 Task: Toggle Smart Compose to suggest appropriate email suggestion.
Action: Mouse moved to (1104, 72)
Screenshot: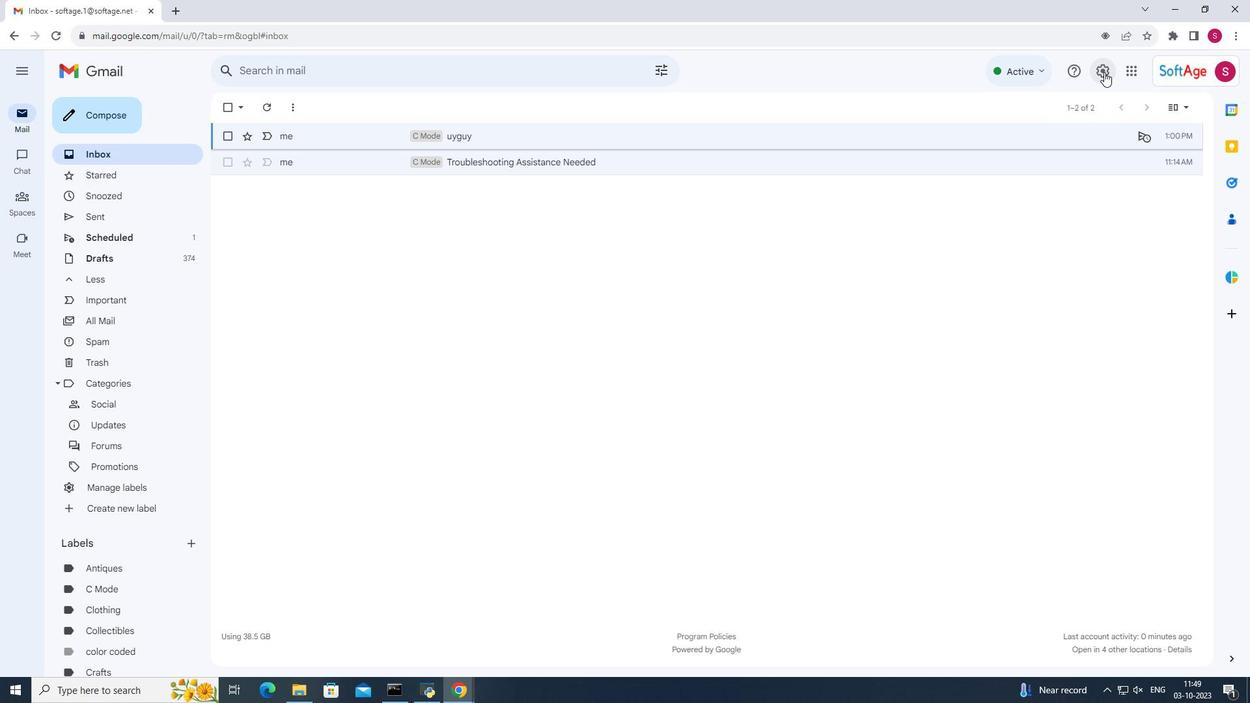 
Action: Mouse pressed left at (1104, 72)
Screenshot: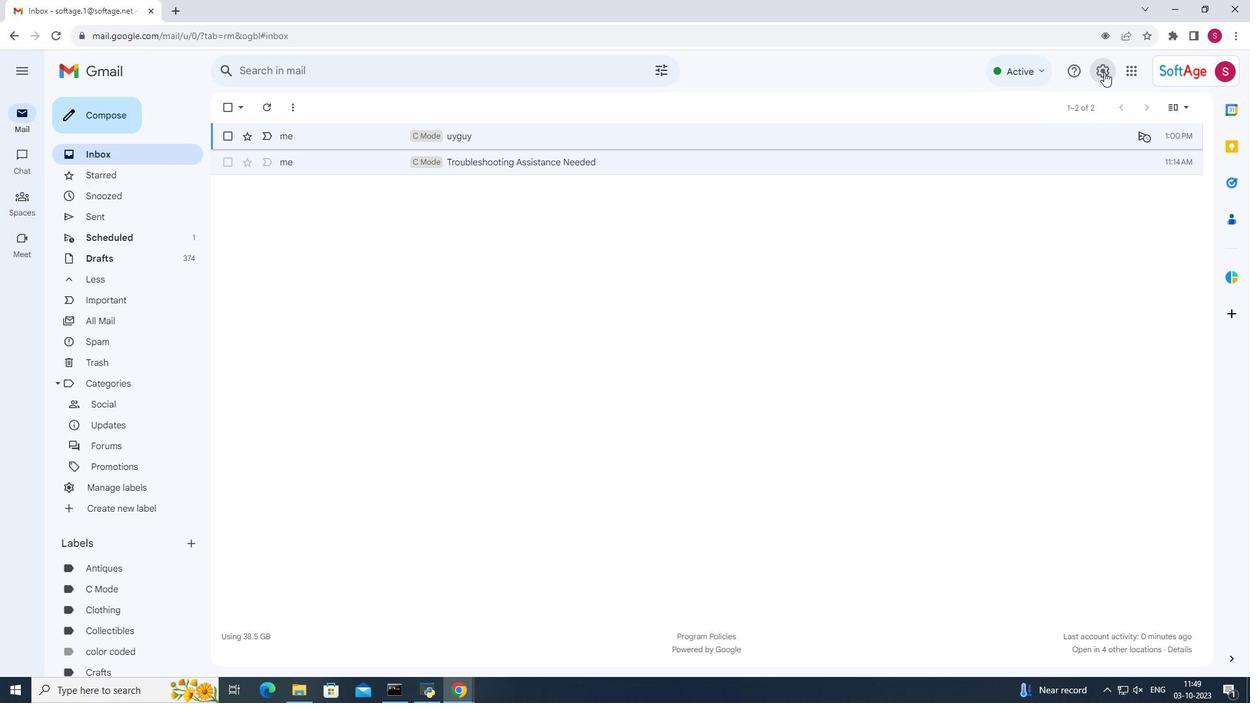 
Action: Mouse moved to (1094, 136)
Screenshot: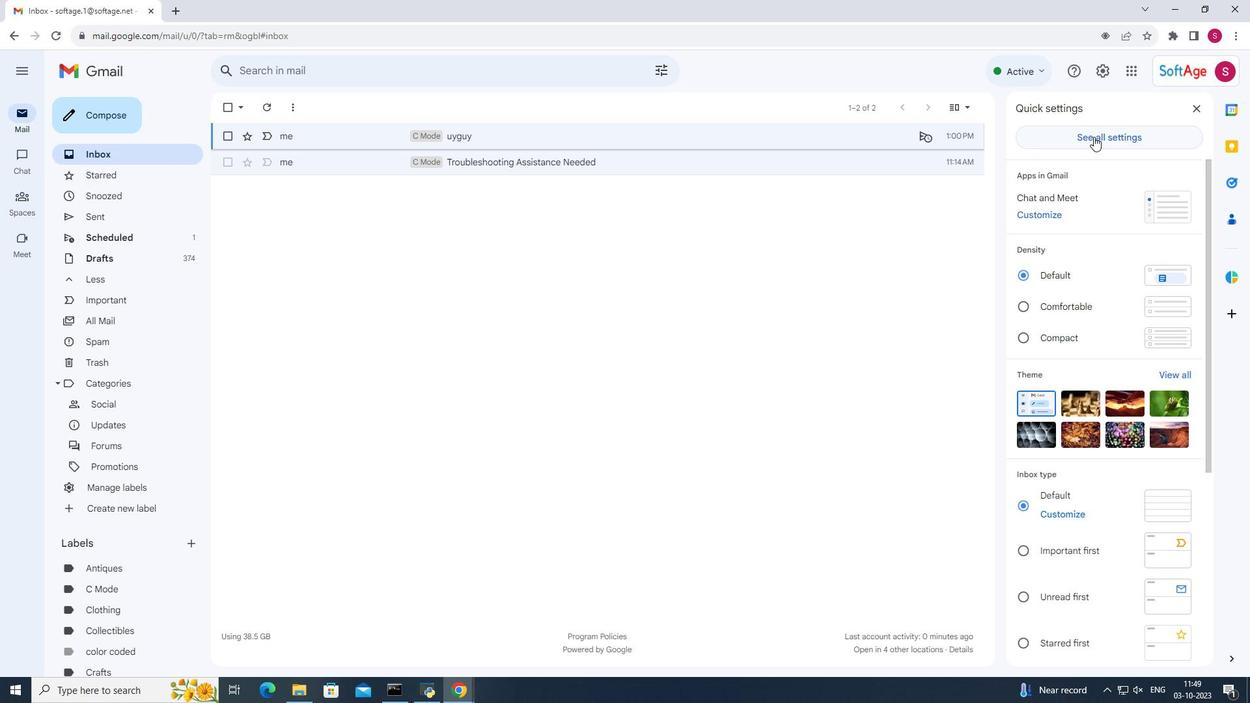 
Action: Mouse pressed left at (1094, 136)
Screenshot: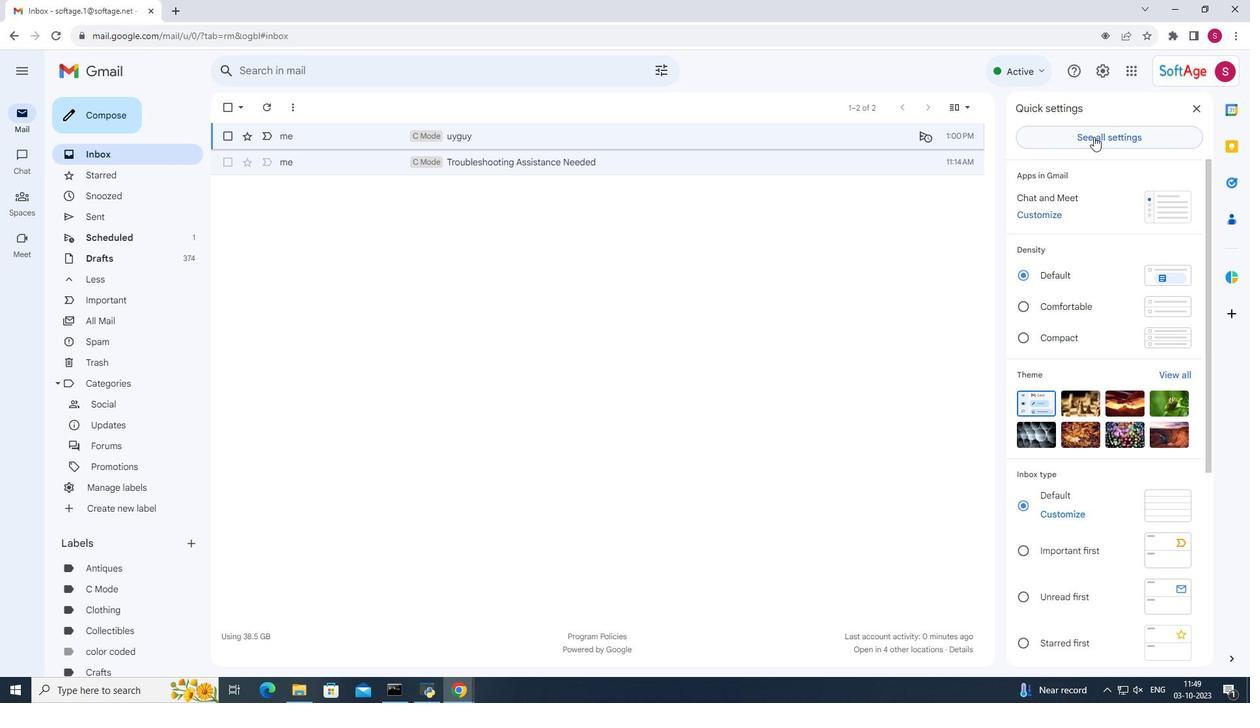 
Action: Mouse pressed left at (1094, 136)
Screenshot: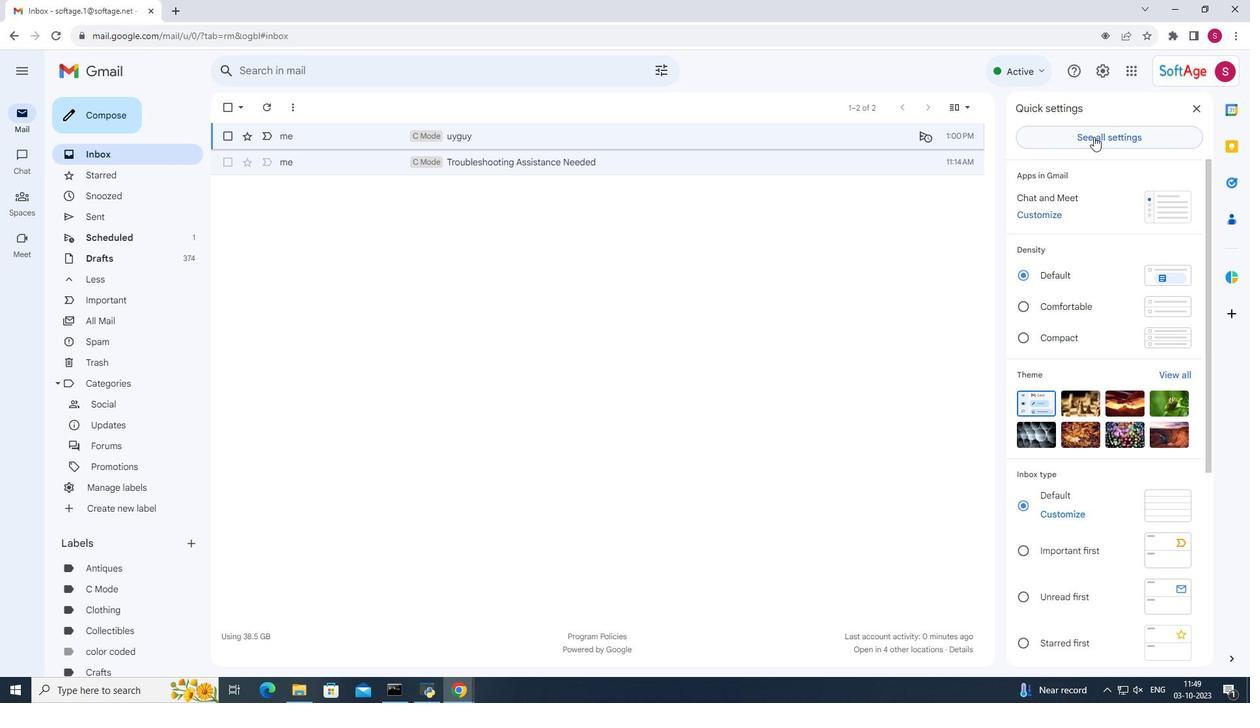 
Action: Mouse moved to (399, 376)
Screenshot: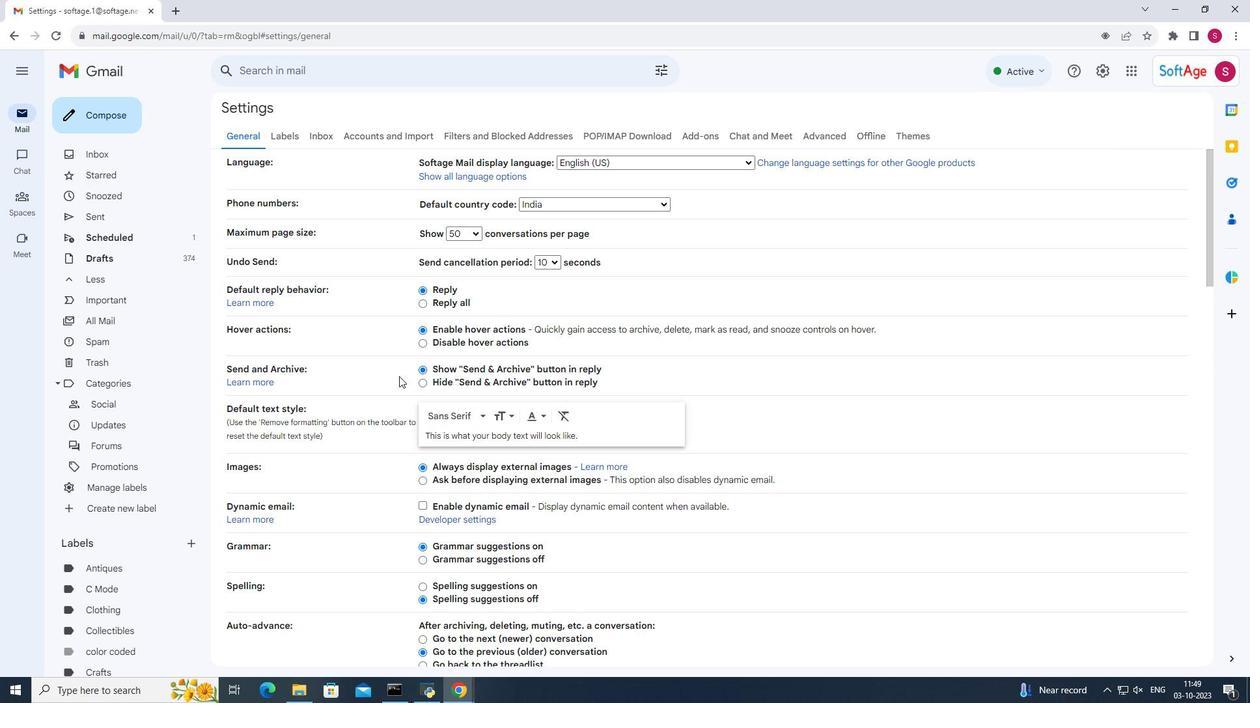 
Action: Mouse scrolled (399, 375) with delta (0, 0)
Screenshot: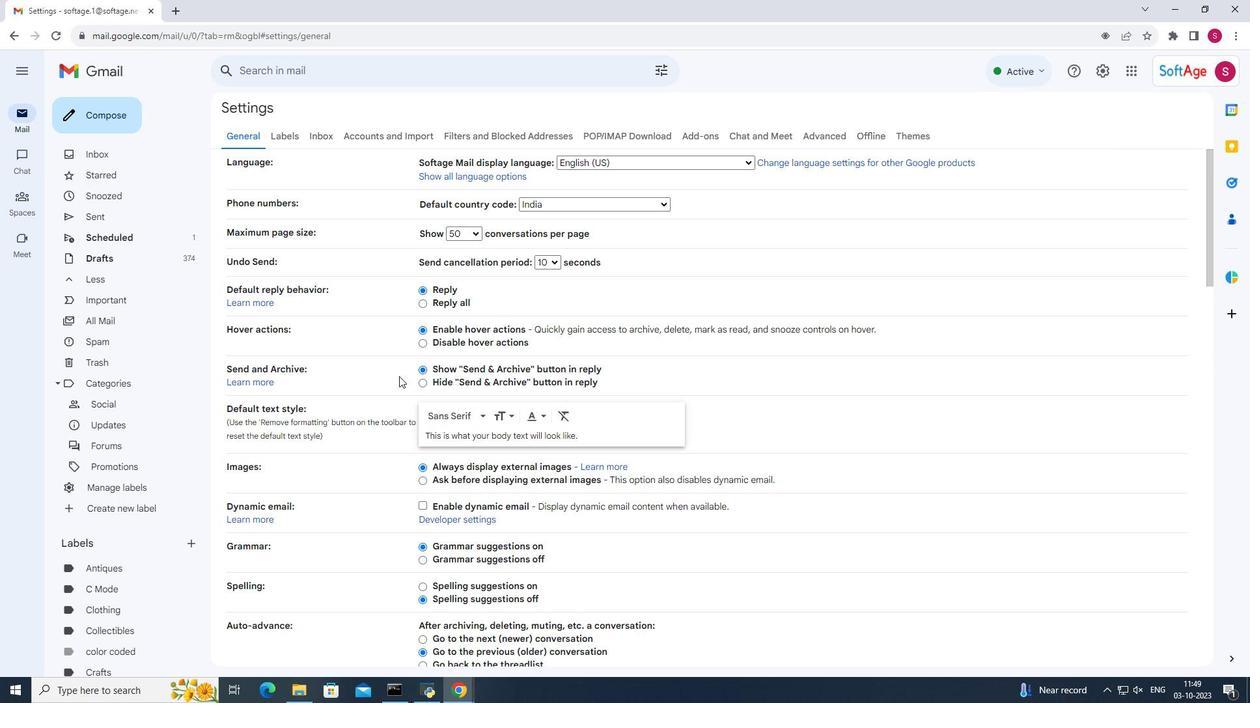 
Action: Mouse scrolled (399, 375) with delta (0, 0)
Screenshot: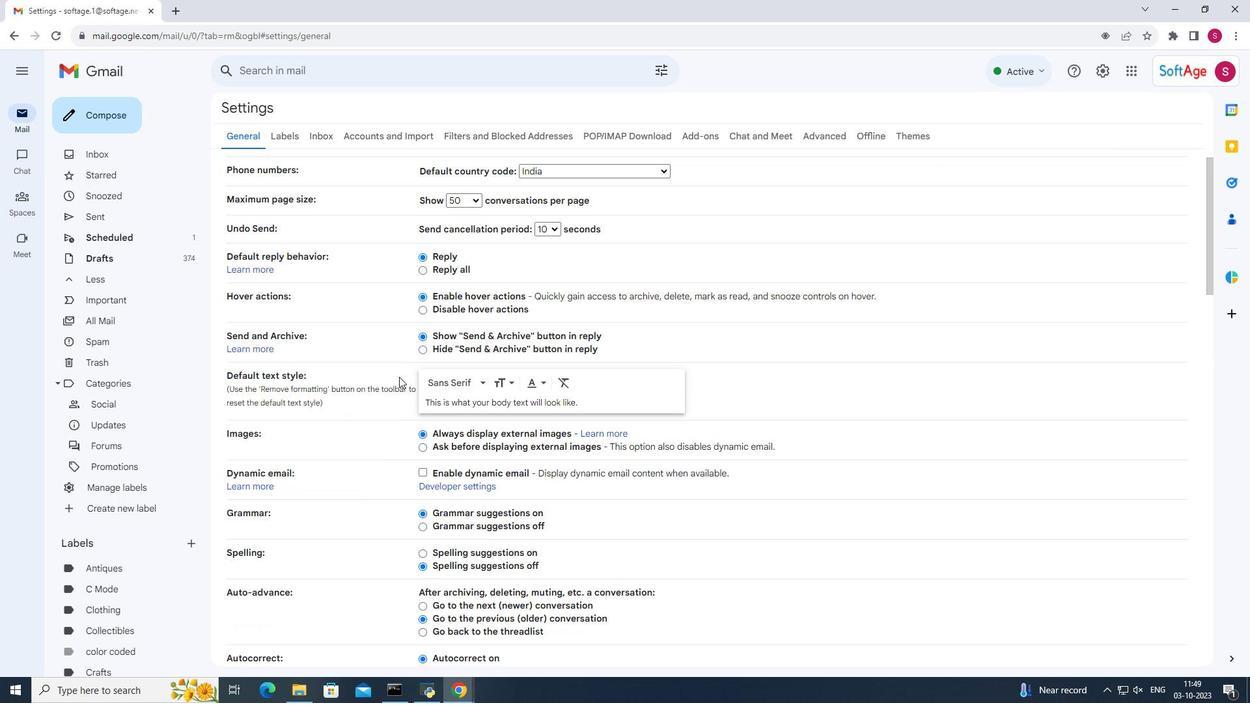 
Action: Mouse moved to (399, 377)
Screenshot: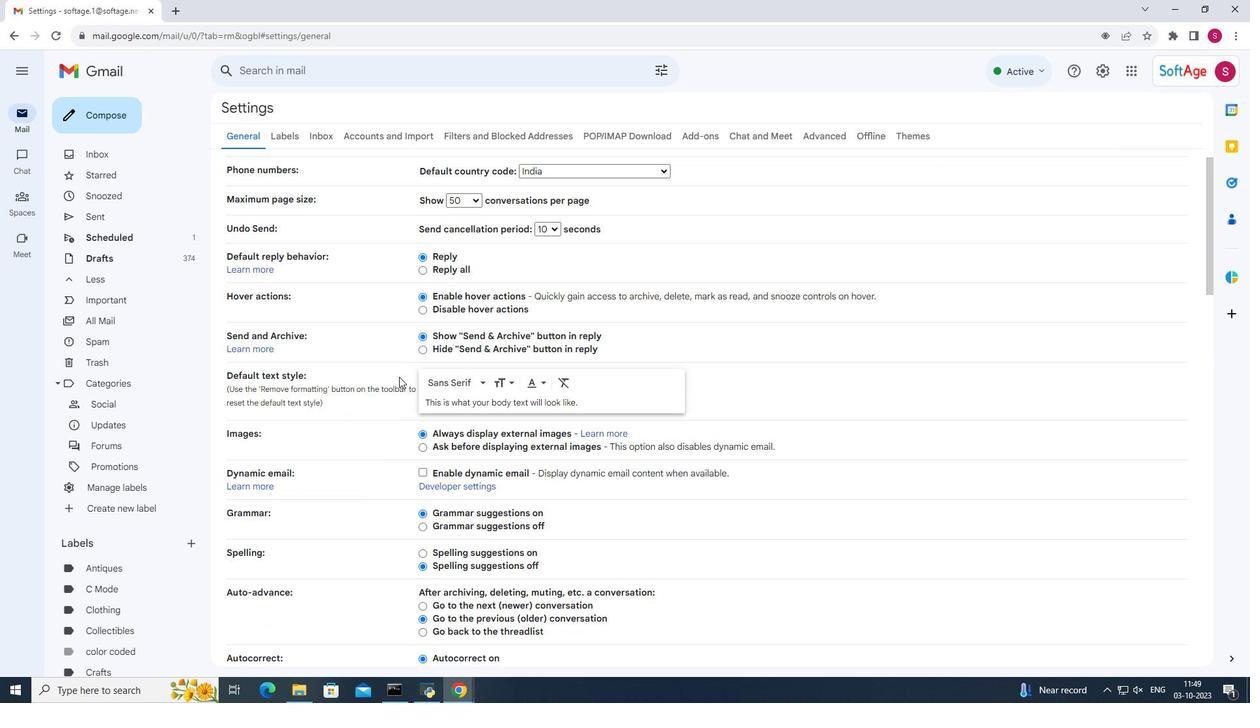
Action: Mouse scrolled (399, 376) with delta (0, 0)
Screenshot: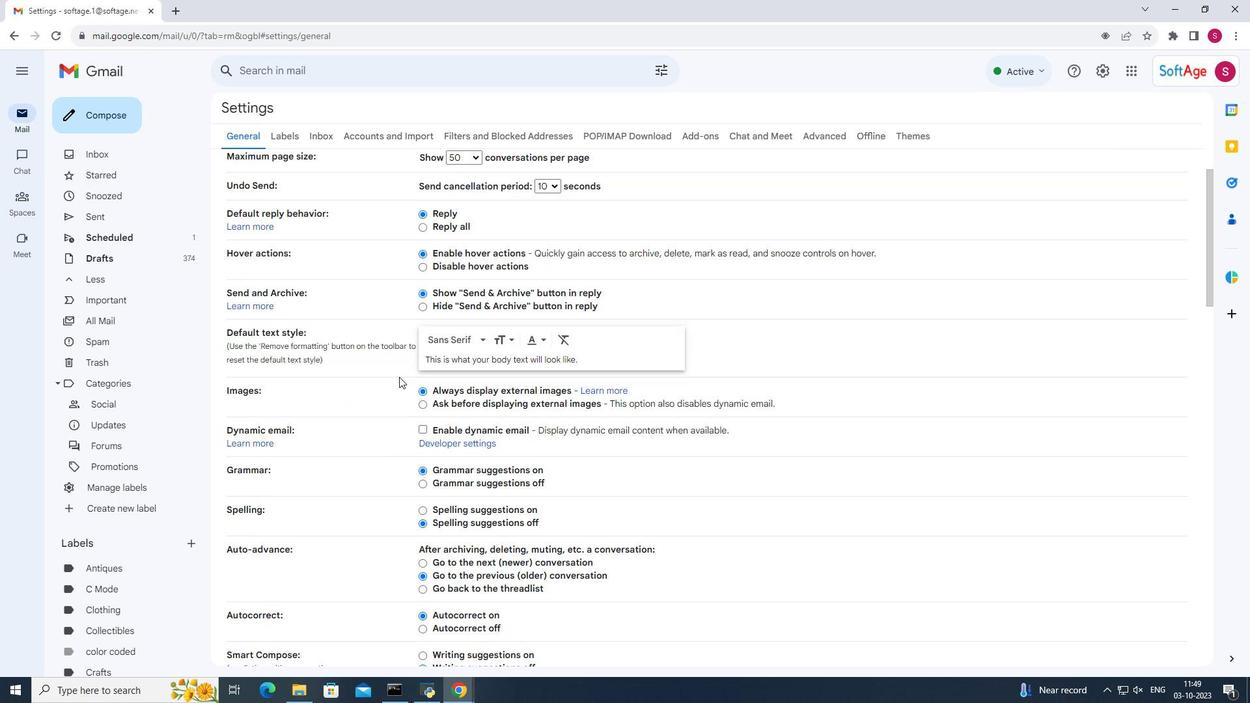 
Action: Mouse scrolled (399, 376) with delta (0, 0)
Screenshot: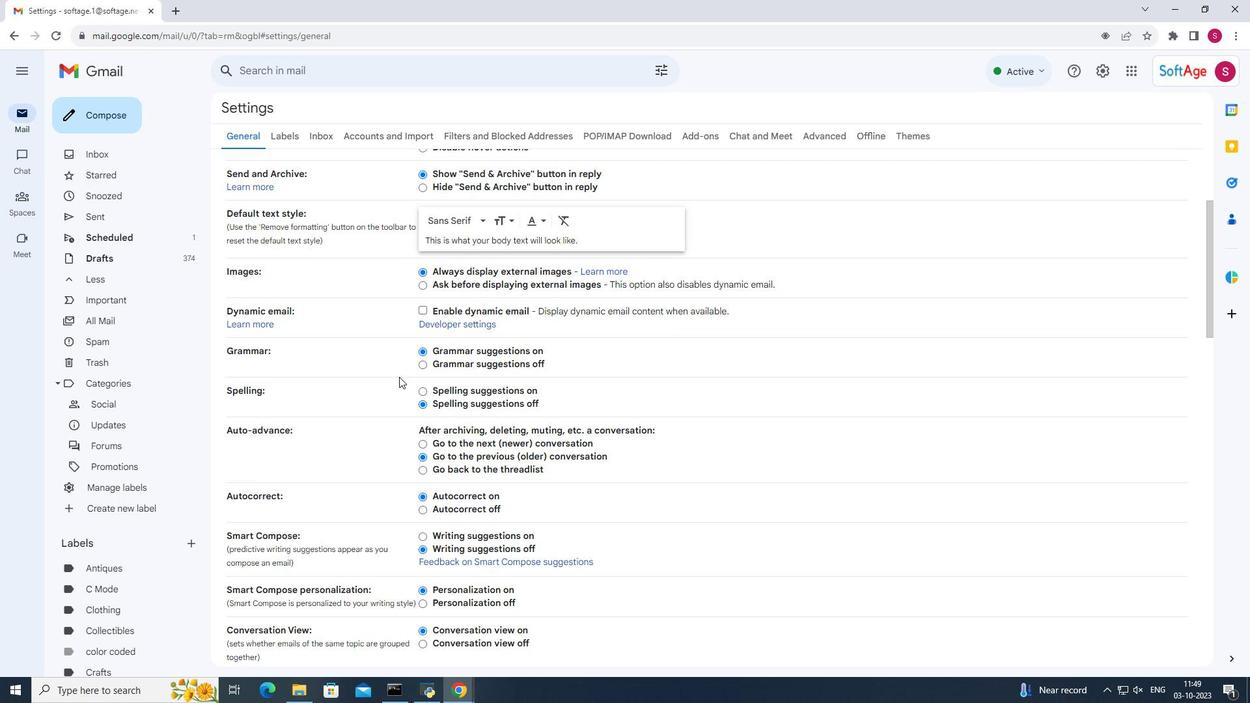 
Action: Mouse scrolled (399, 376) with delta (0, 0)
Screenshot: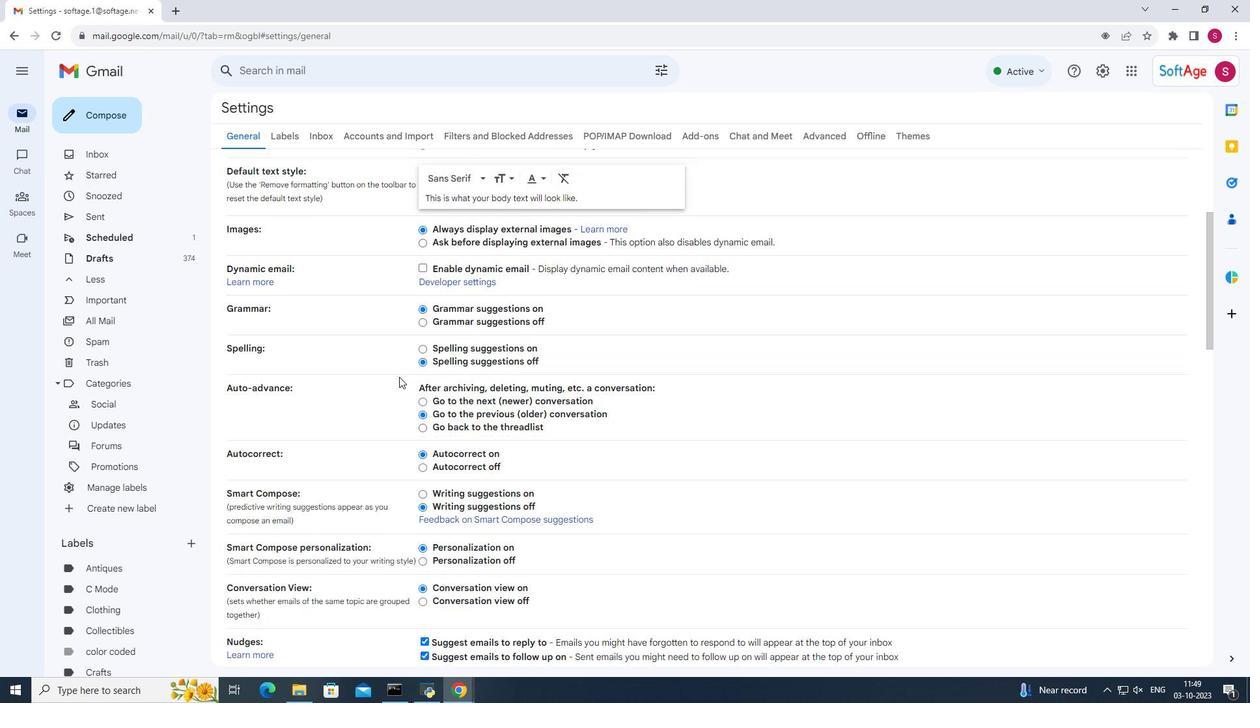 
Action: Mouse scrolled (399, 376) with delta (0, 0)
Screenshot: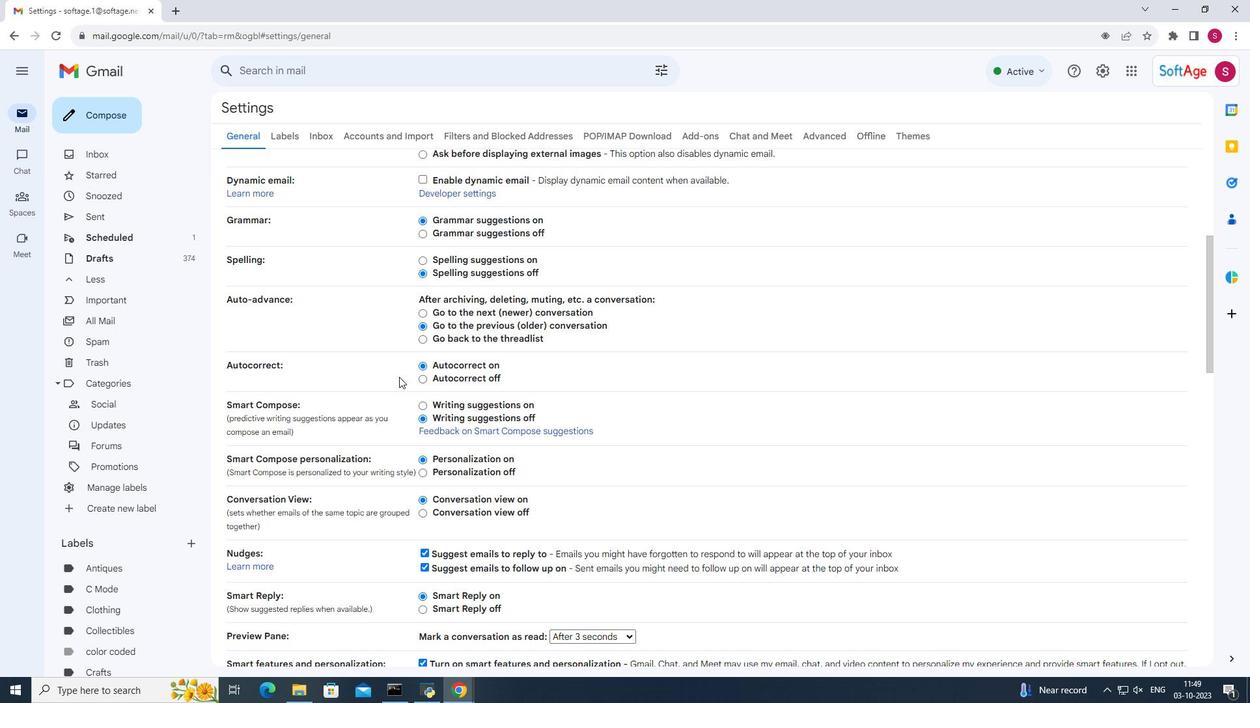 
Action: Mouse moved to (423, 340)
Screenshot: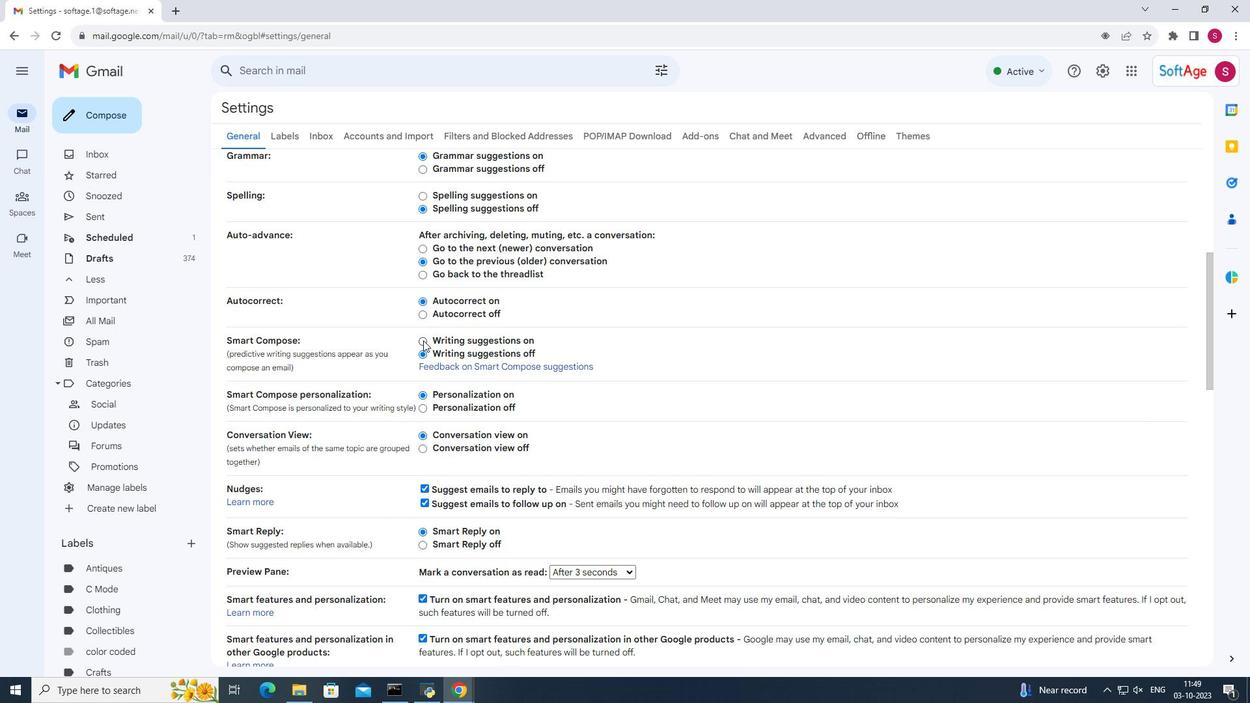 
Action: Mouse pressed left at (423, 340)
Screenshot: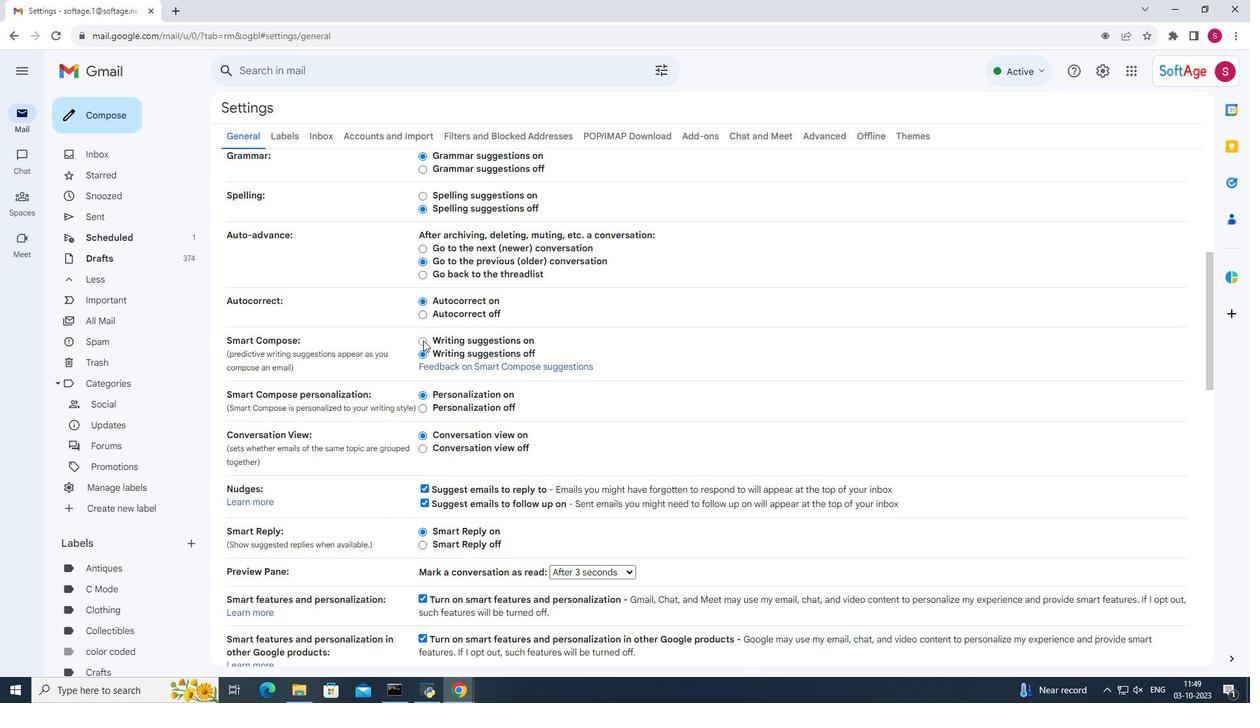 
Action: Mouse moved to (605, 377)
Screenshot: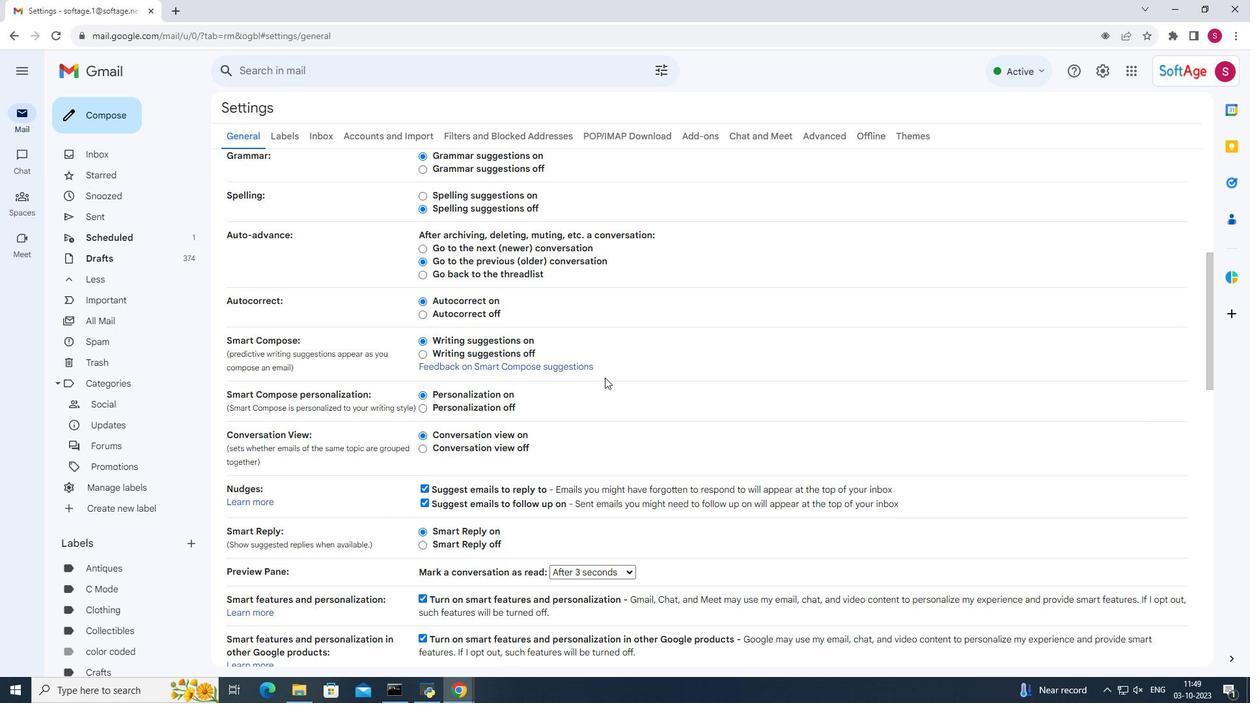 
Action: Mouse scrolled (605, 377) with delta (0, 0)
Screenshot: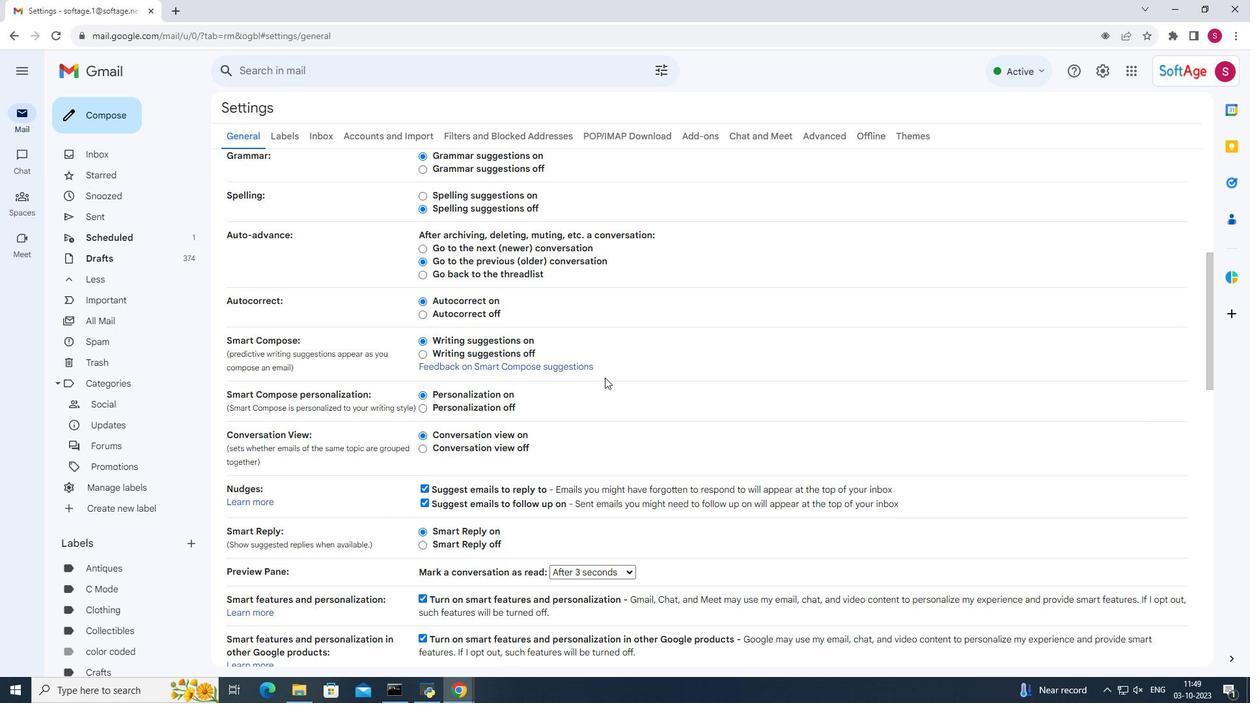 
Action: Mouse moved to (605, 378)
Screenshot: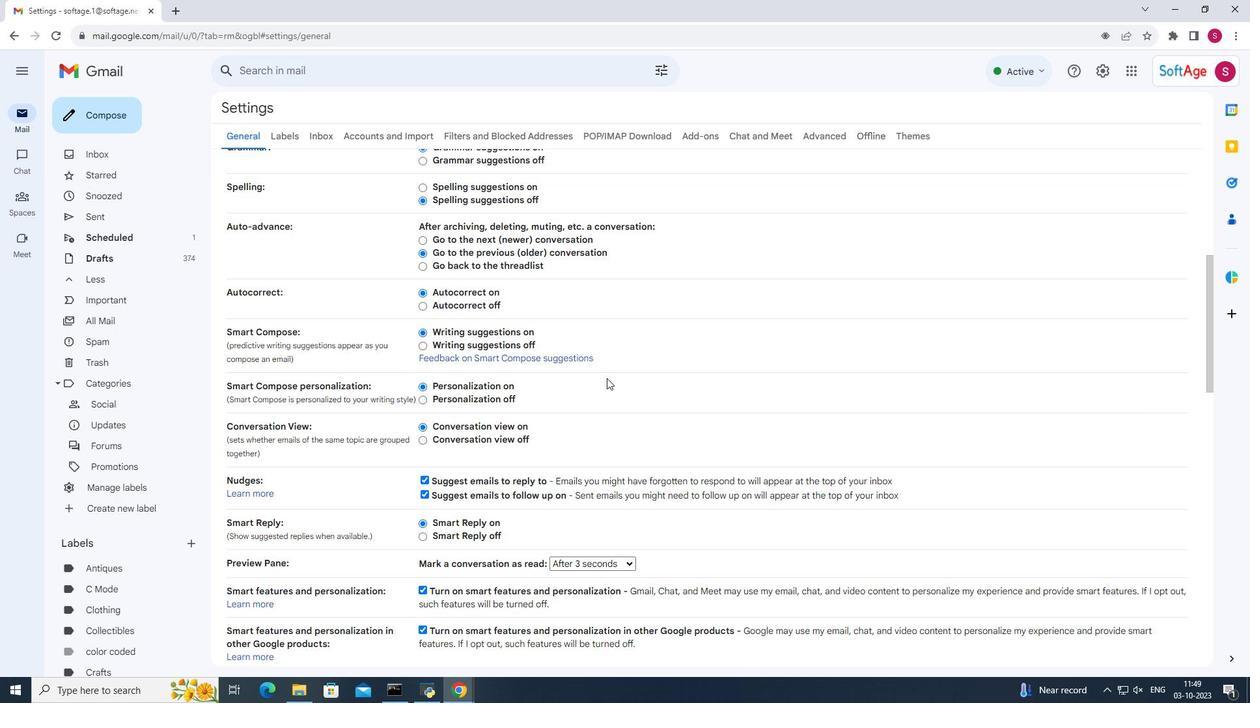 
Action: Mouse scrolled (605, 377) with delta (0, 0)
Screenshot: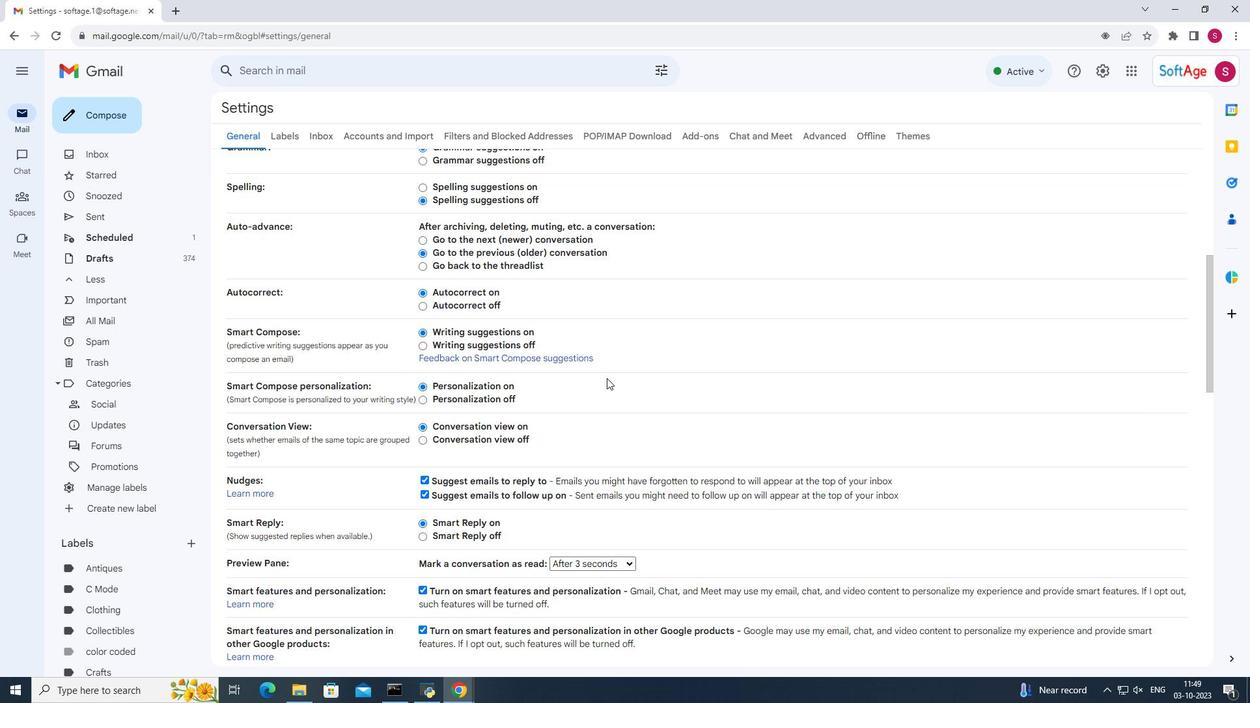 
Action: Mouse moved to (607, 378)
Screenshot: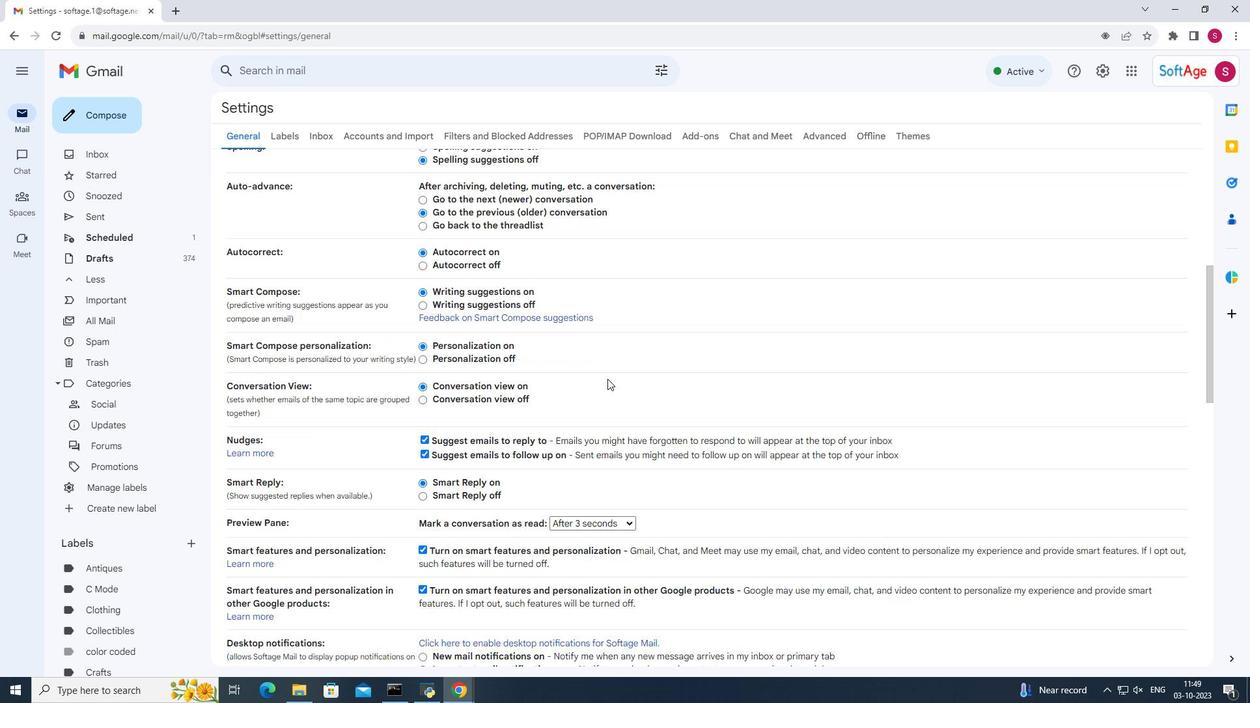 
Action: Mouse scrolled (607, 377) with delta (0, 0)
Screenshot: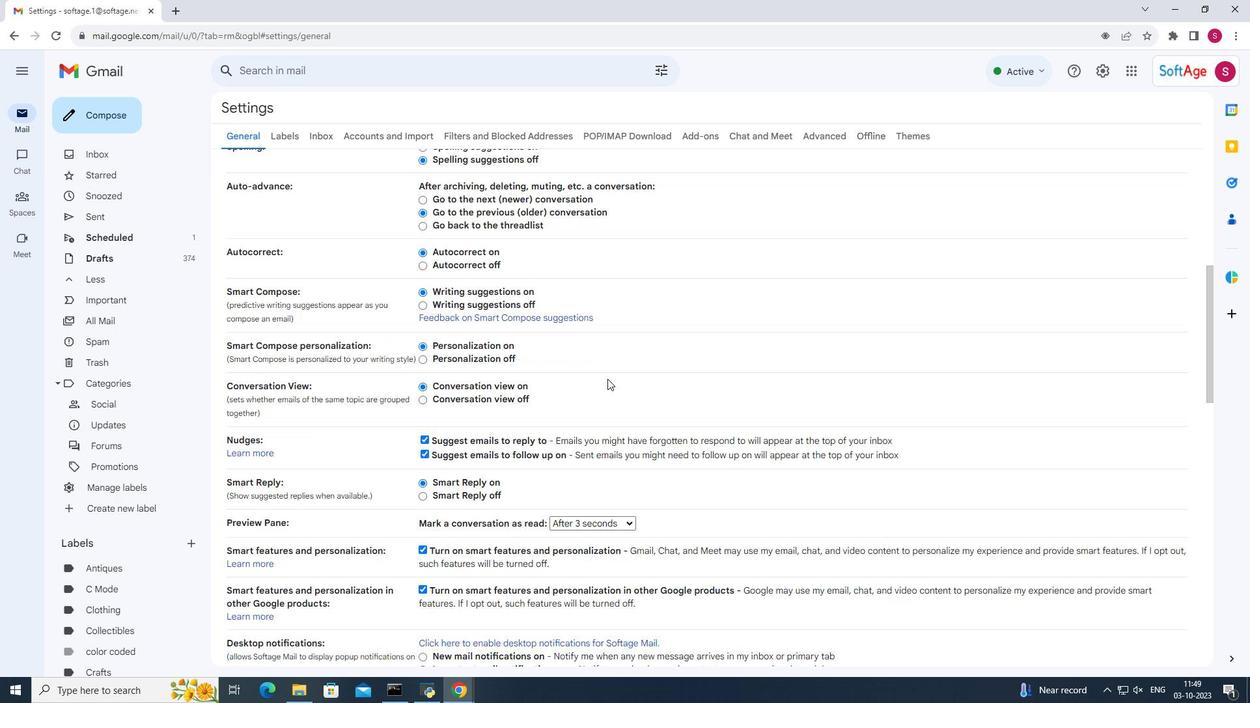 
Action: Mouse moved to (607, 379)
Screenshot: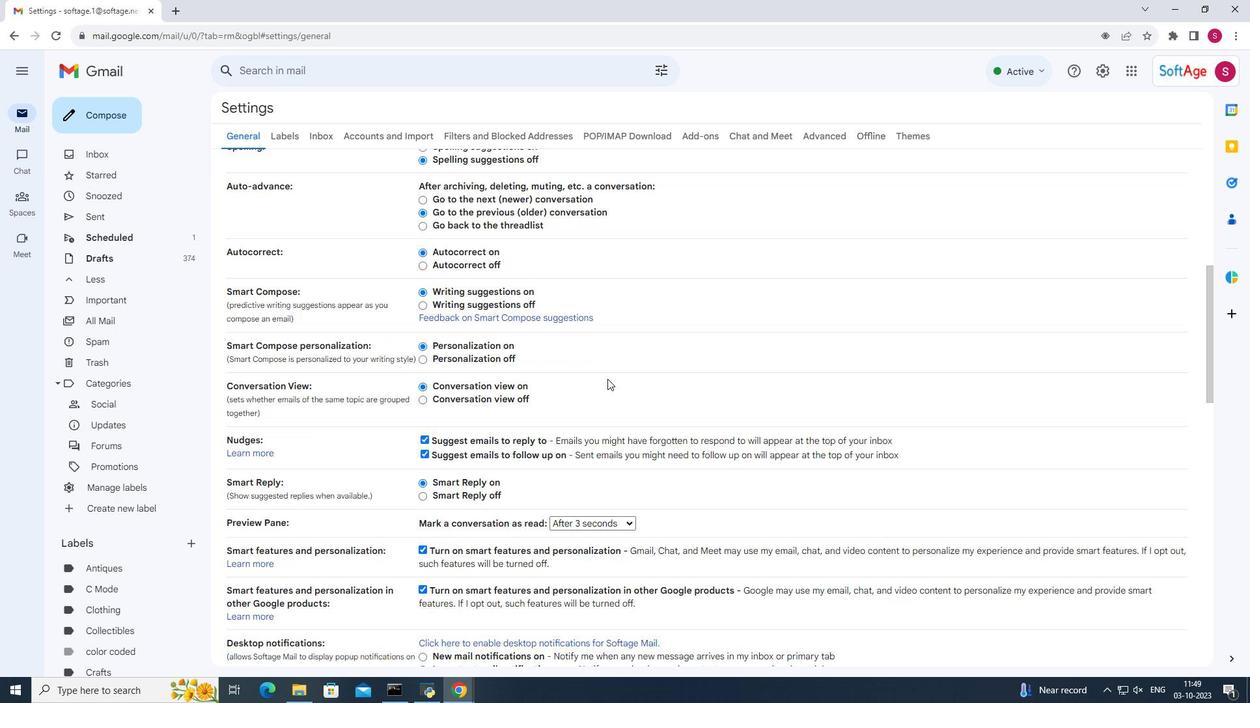 
Action: Mouse scrolled (607, 378) with delta (0, 0)
Screenshot: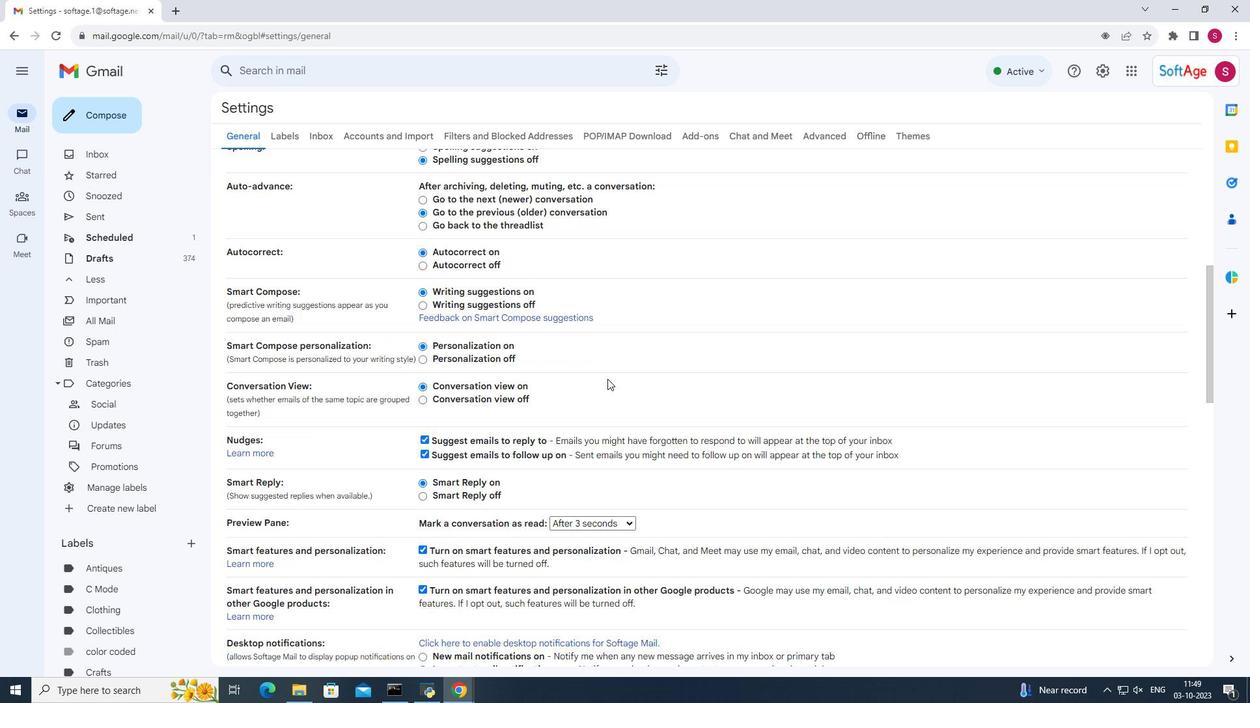 
Action: Mouse moved to (607, 379)
Screenshot: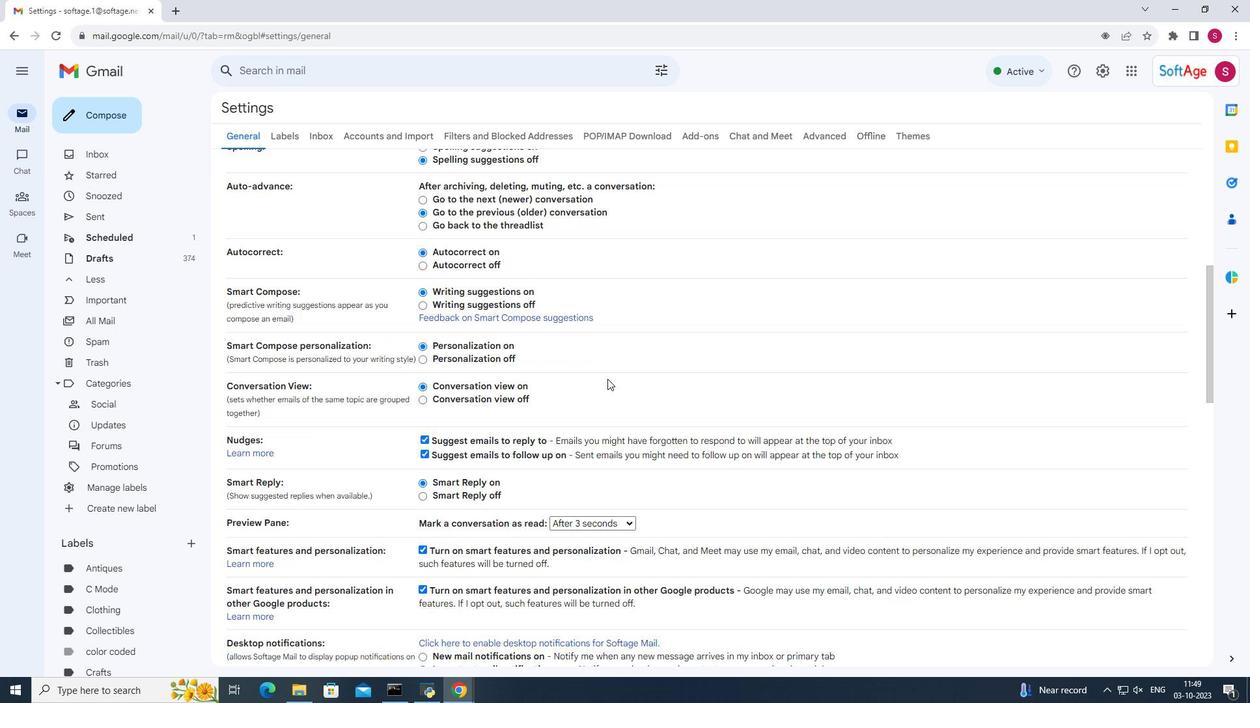 
Action: Mouse scrolled (607, 378) with delta (0, 0)
Screenshot: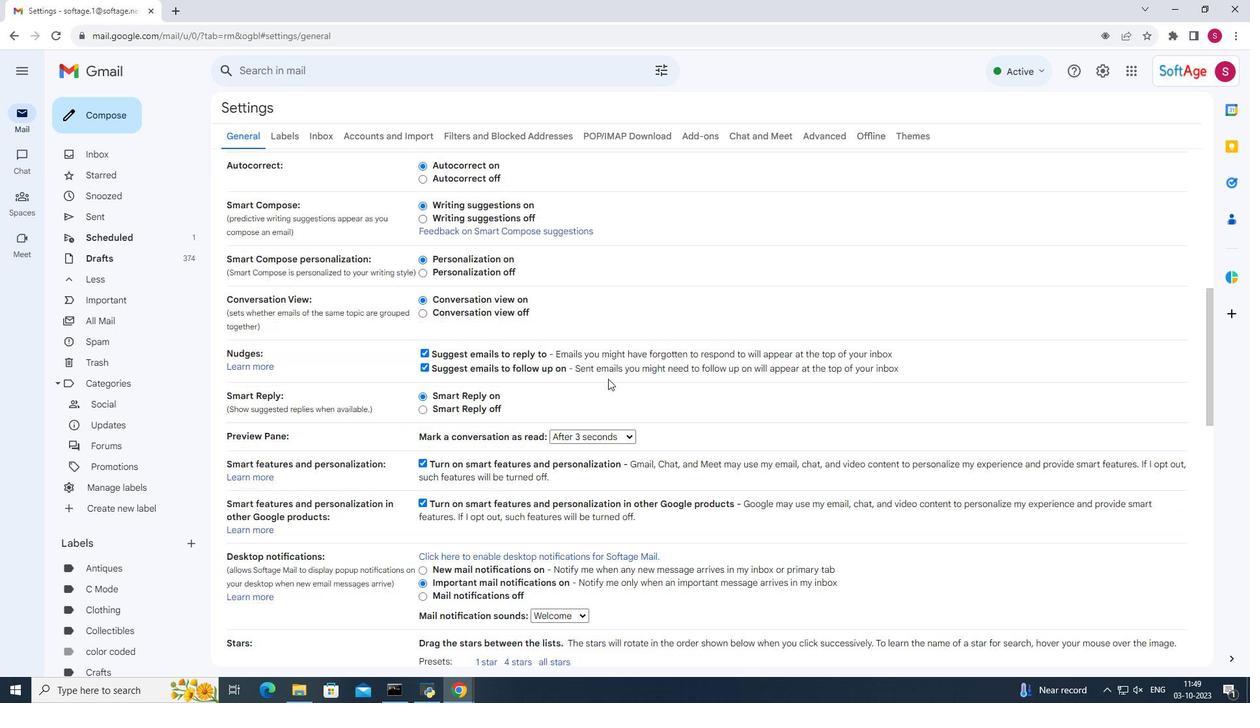 
Action: Mouse moved to (631, 381)
Screenshot: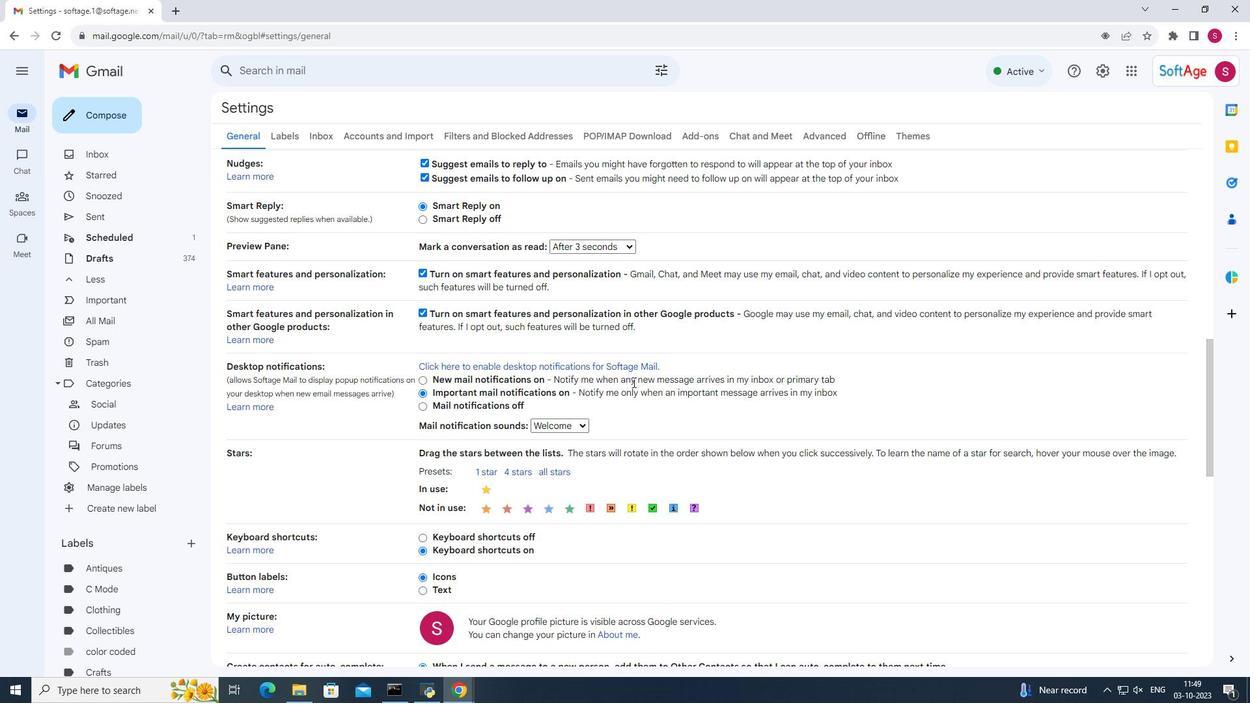 
Action: Mouse scrolled (631, 381) with delta (0, 0)
Screenshot: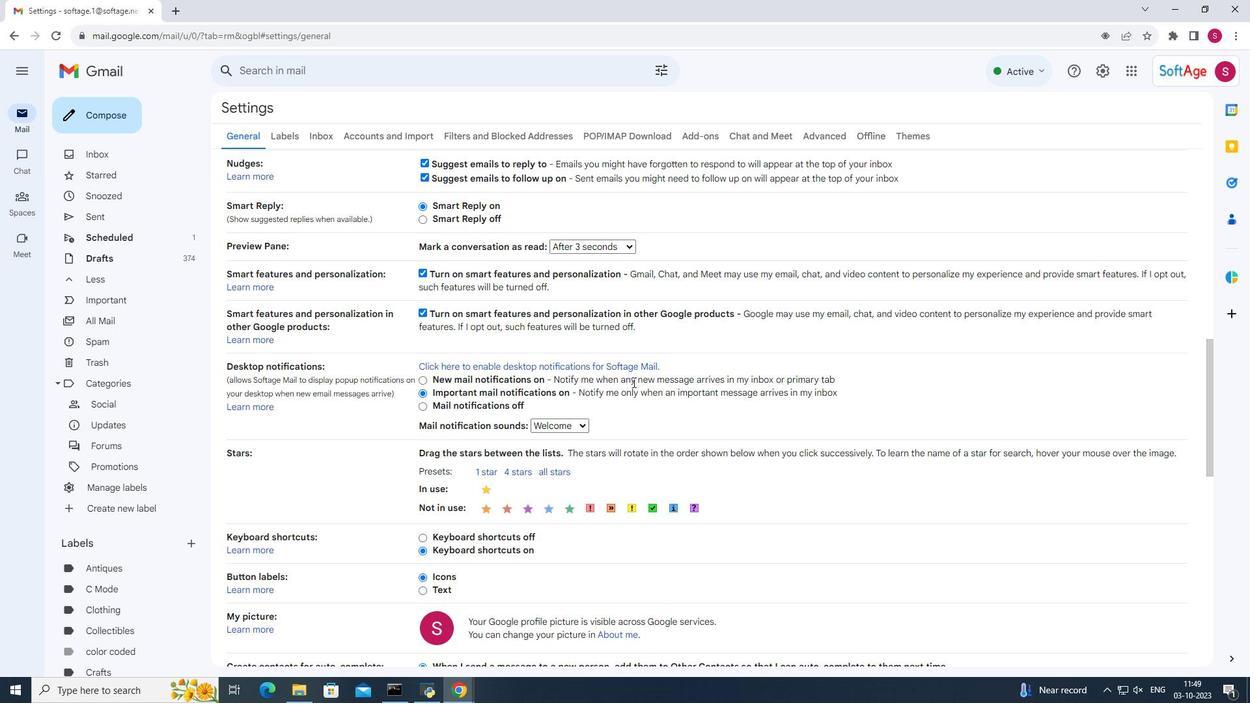 
Action: Mouse moved to (633, 382)
Screenshot: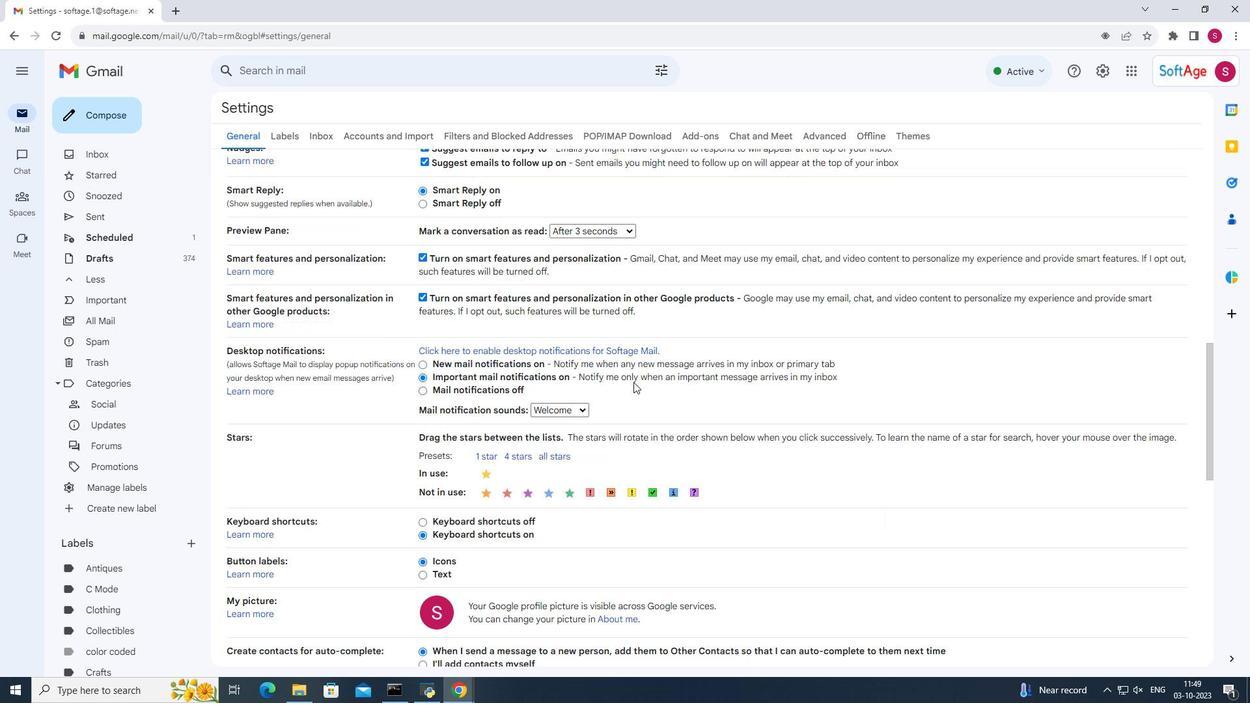 
Action: Mouse scrolled (633, 381) with delta (0, 0)
Screenshot: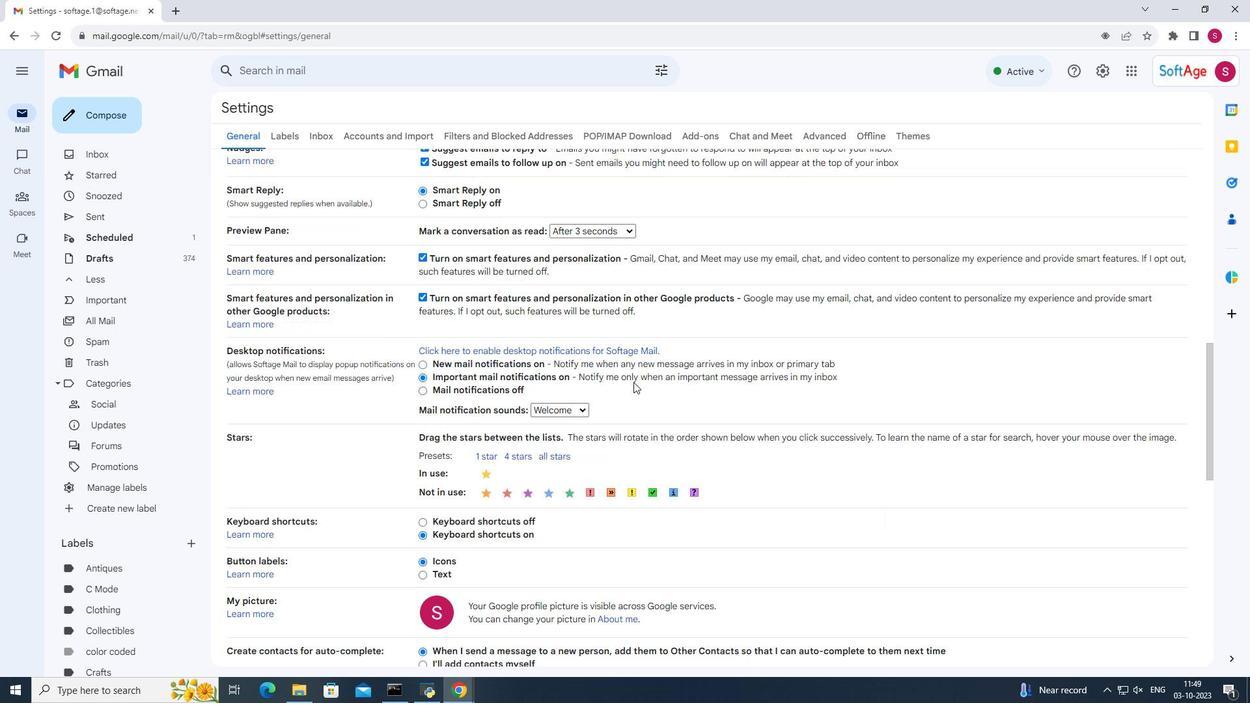 
Action: Mouse moved to (633, 382)
Screenshot: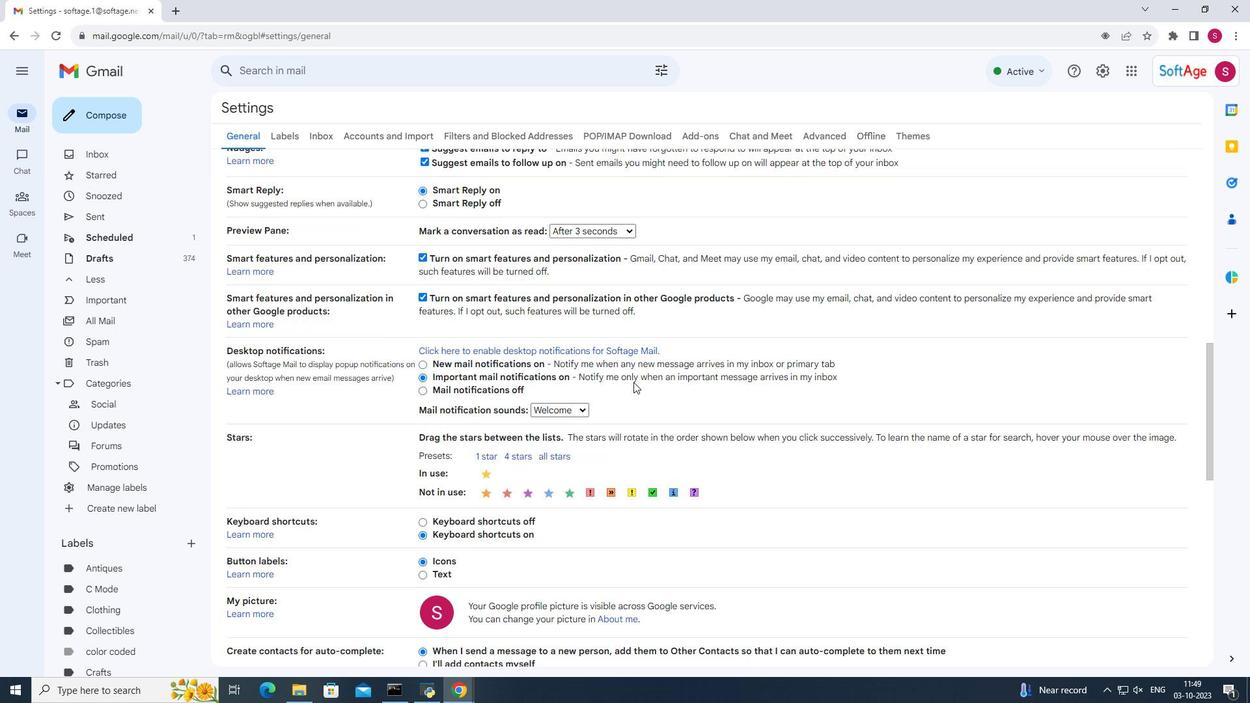 
Action: Mouse scrolled (633, 381) with delta (0, 0)
Screenshot: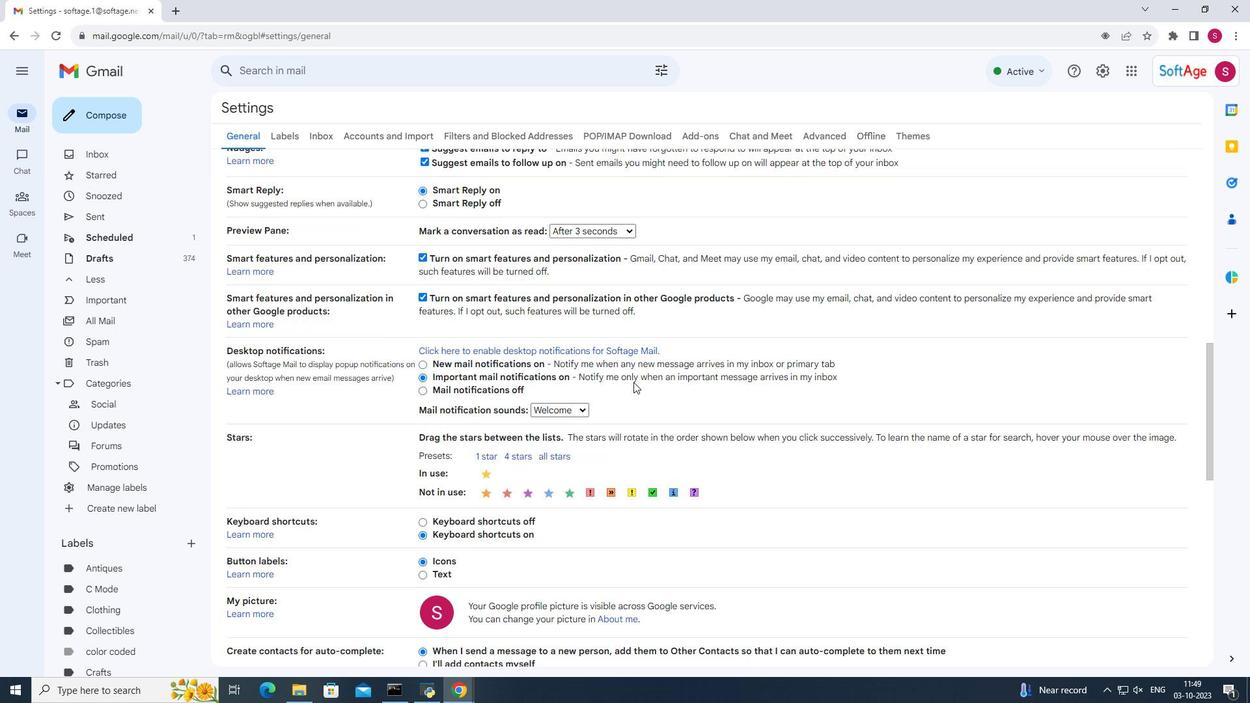 
Action: Mouse scrolled (633, 381) with delta (0, 0)
Screenshot: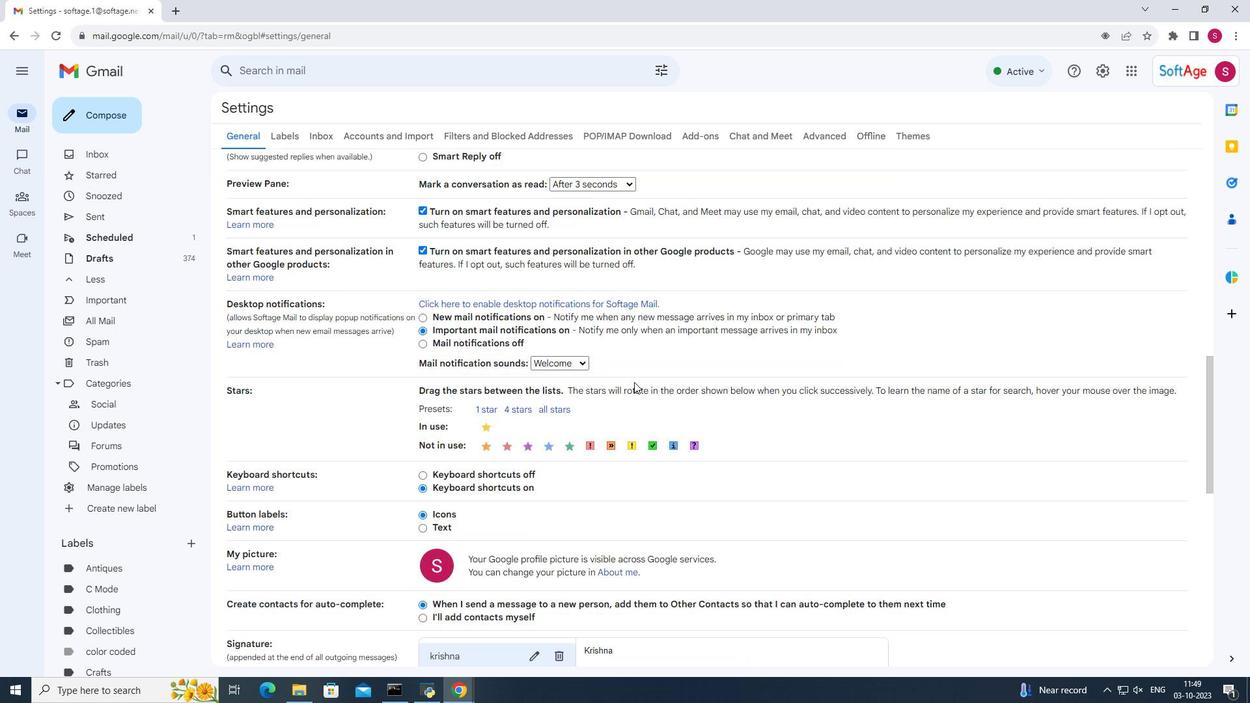 
Action: Mouse moved to (634, 382)
Screenshot: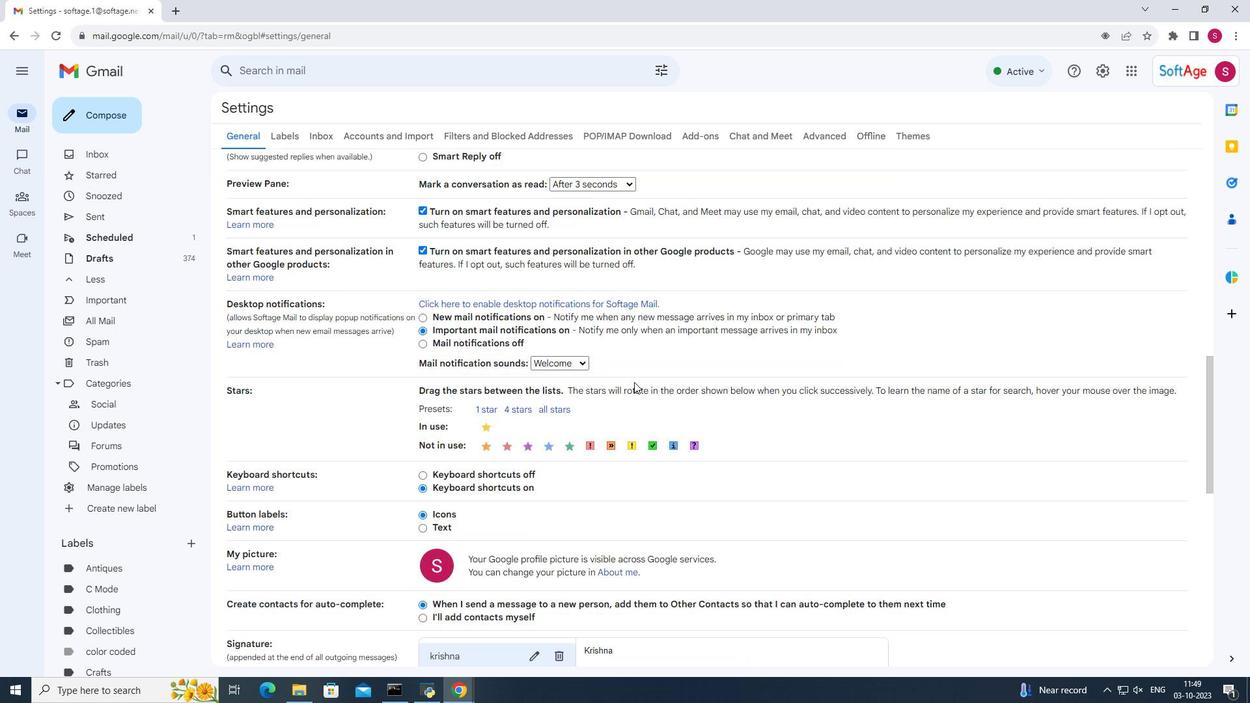 
Action: Mouse scrolled (634, 381) with delta (0, 0)
Screenshot: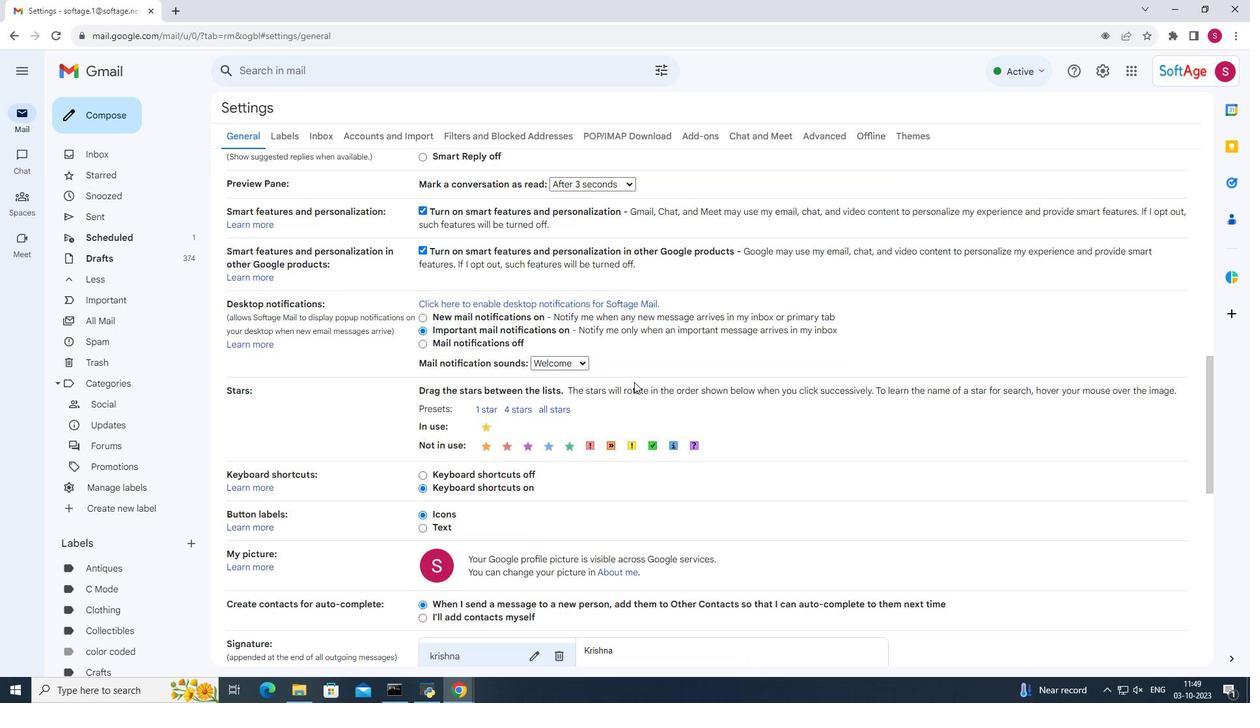 
Action: Mouse scrolled (634, 381) with delta (0, 0)
Screenshot: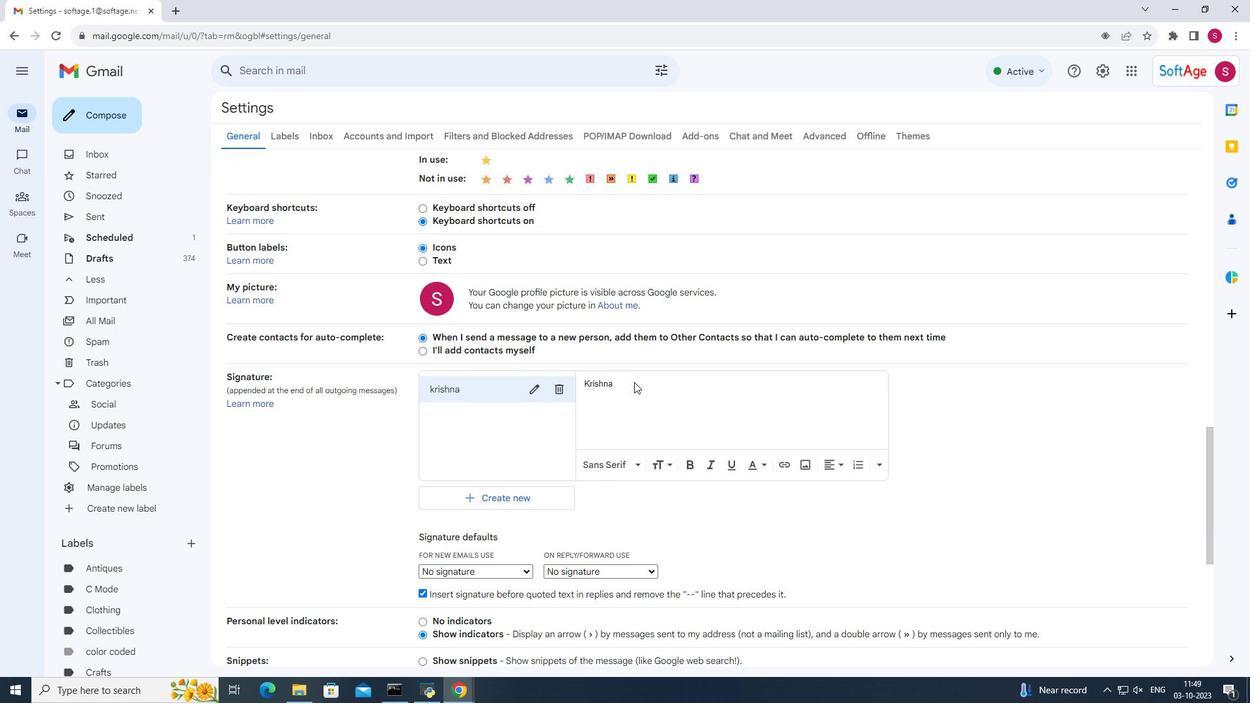 
Action: Mouse scrolled (634, 381) with delta (0, 0)
Screenshot: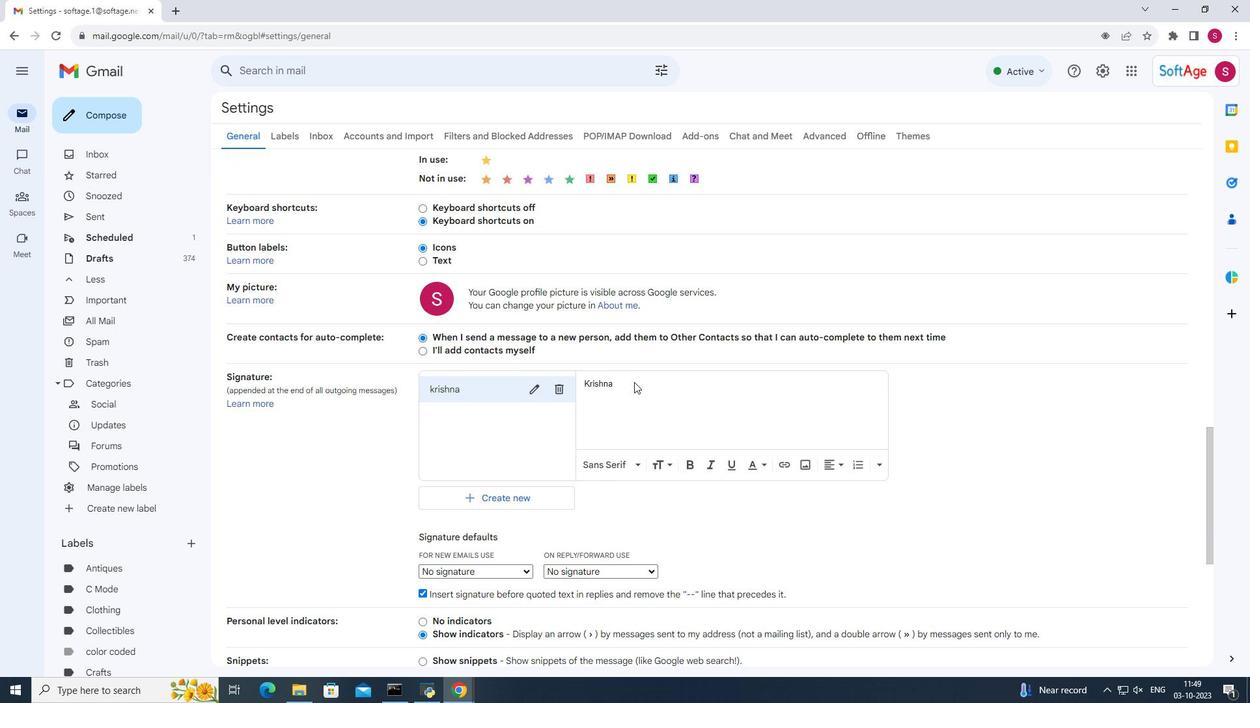 
Action: Mouse scrolled (634, 381) with delta (0, 0)
Screenshot: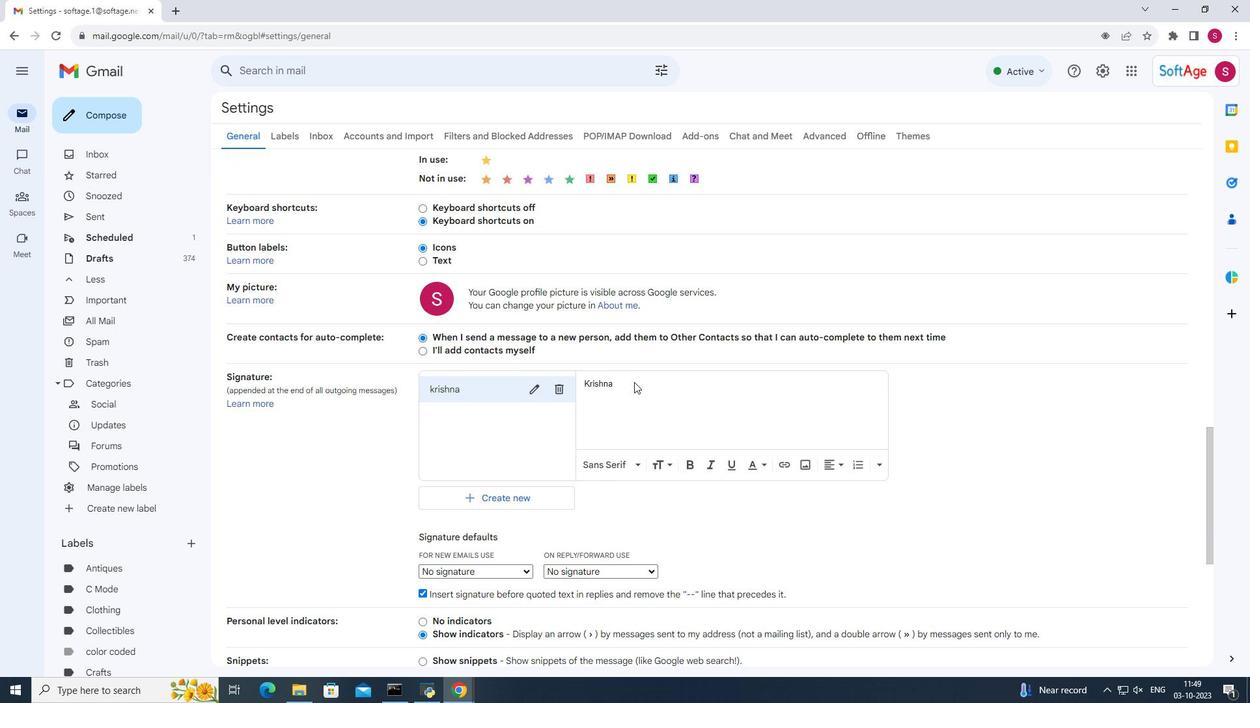 
Action: Mouse scrolled (634, 381) with delta (0, 0)
Screenshot: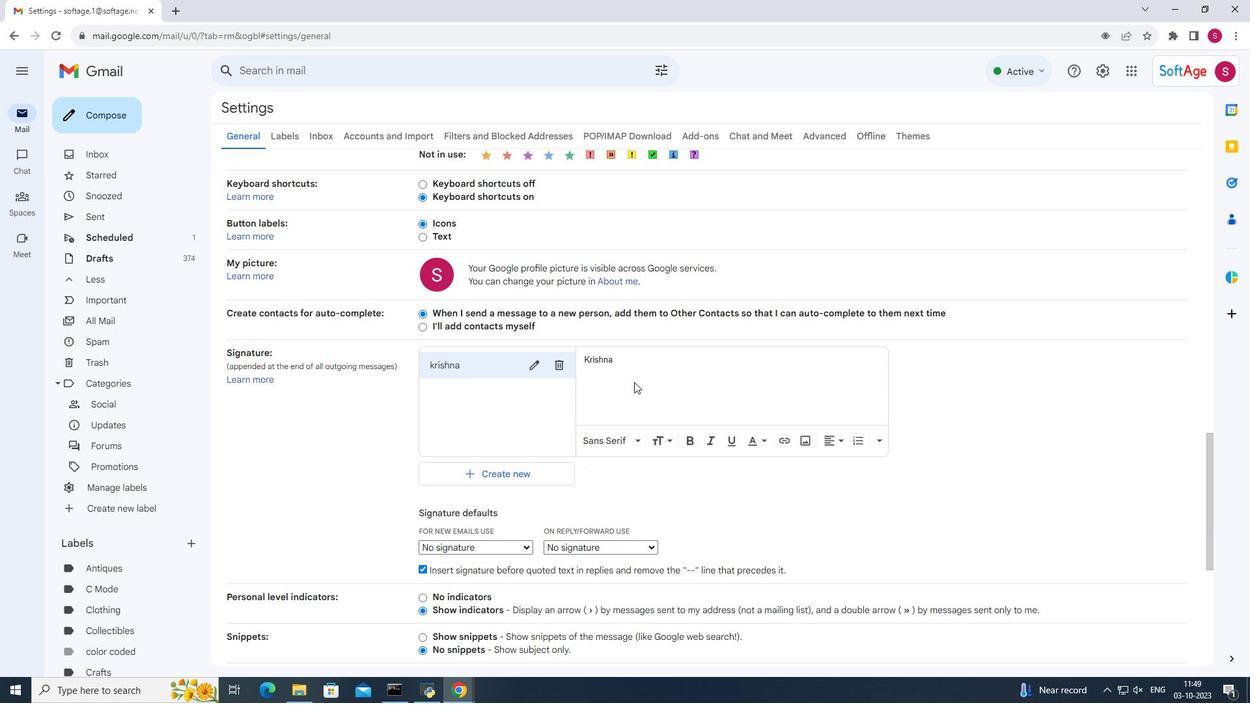 
Action: Mouse scrolled (634, 381) with delta (0, 0)
Screenshot: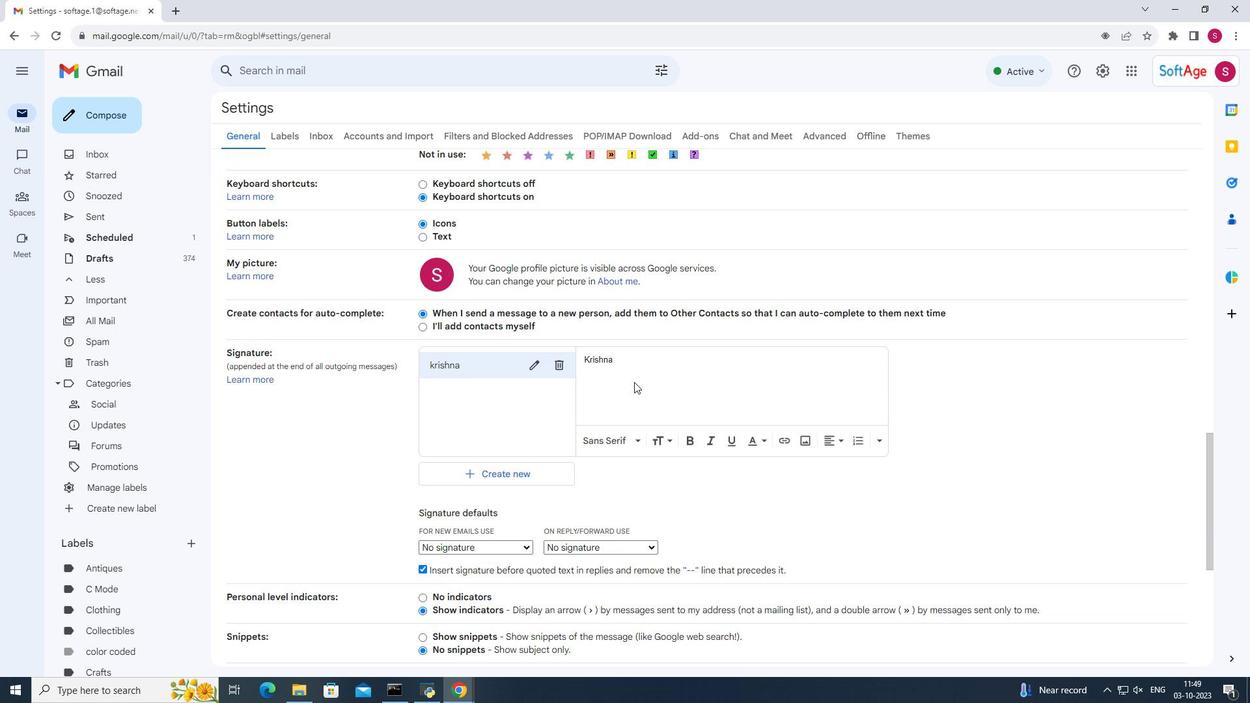 
Action: Mouse scrolled (634, 381) with delta (0, 0)
Screenshot: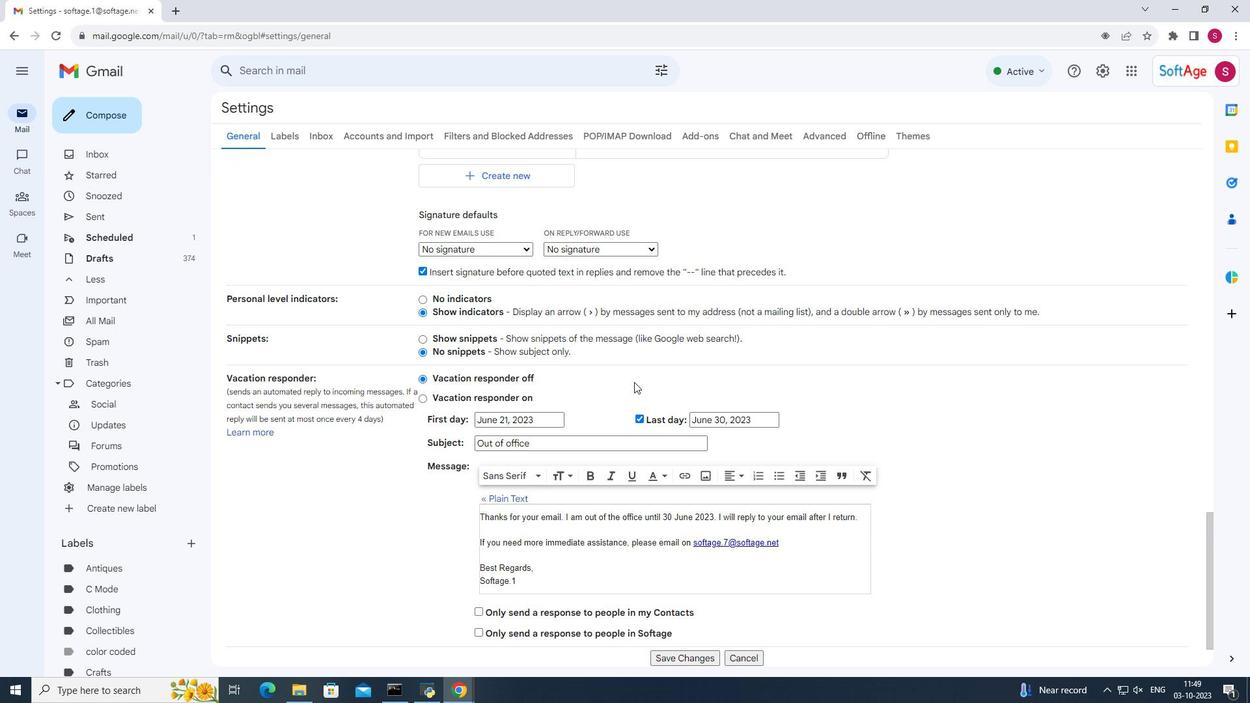 
Action: Mouse scrolled (634, 381) with delta (0, 0)
Screenshot: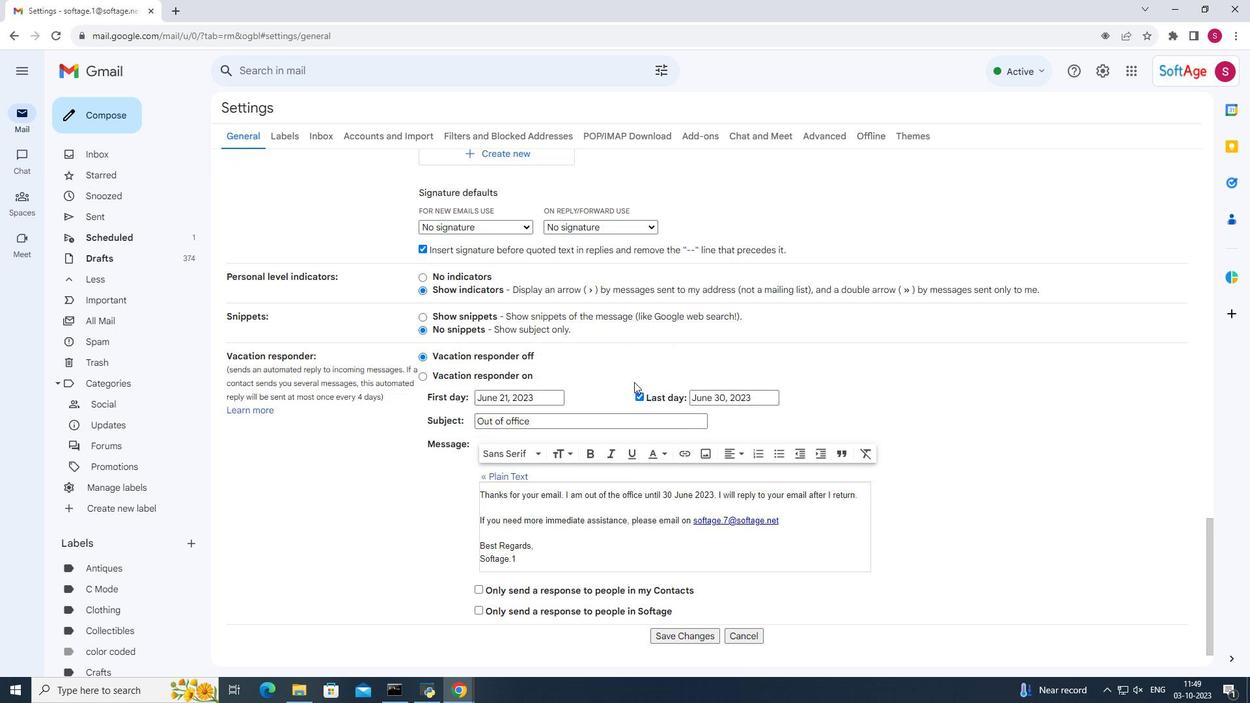 
Action: Mouse scrolled (634, 381) with delta (0, 0)
Screenshot: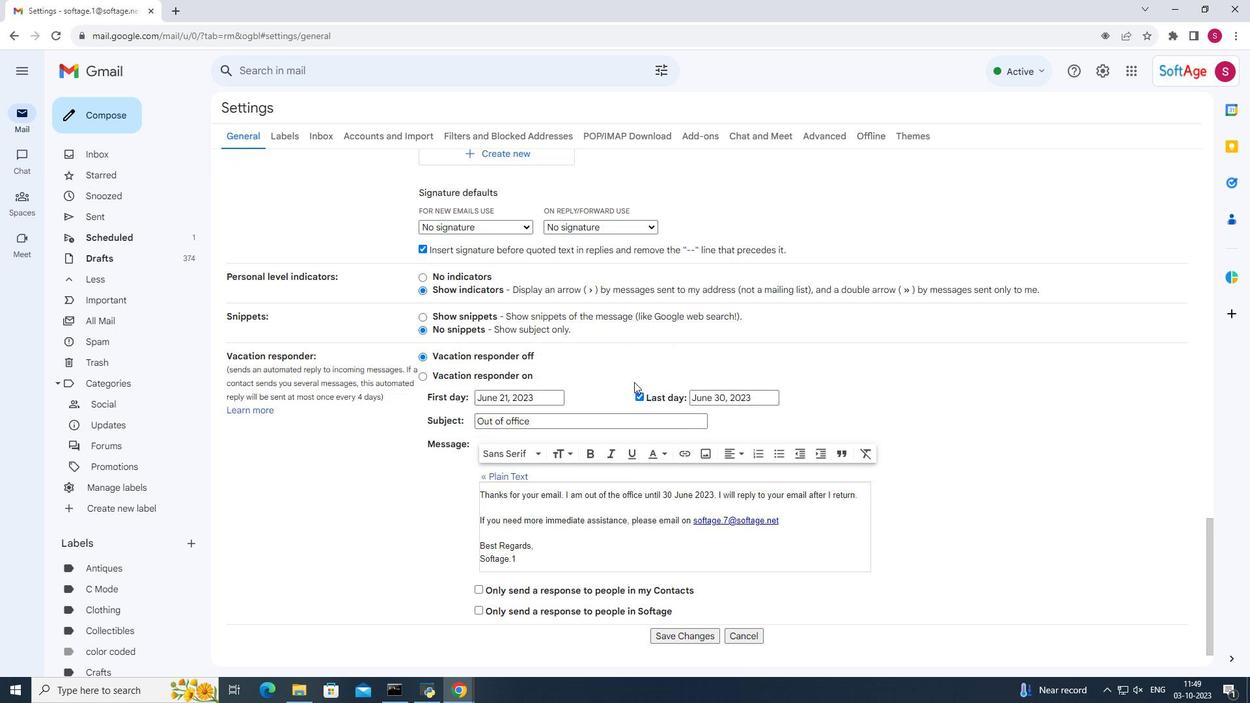 
Action: Mouse scrolled (634, 381) with delta (0, 0)
Screenshot: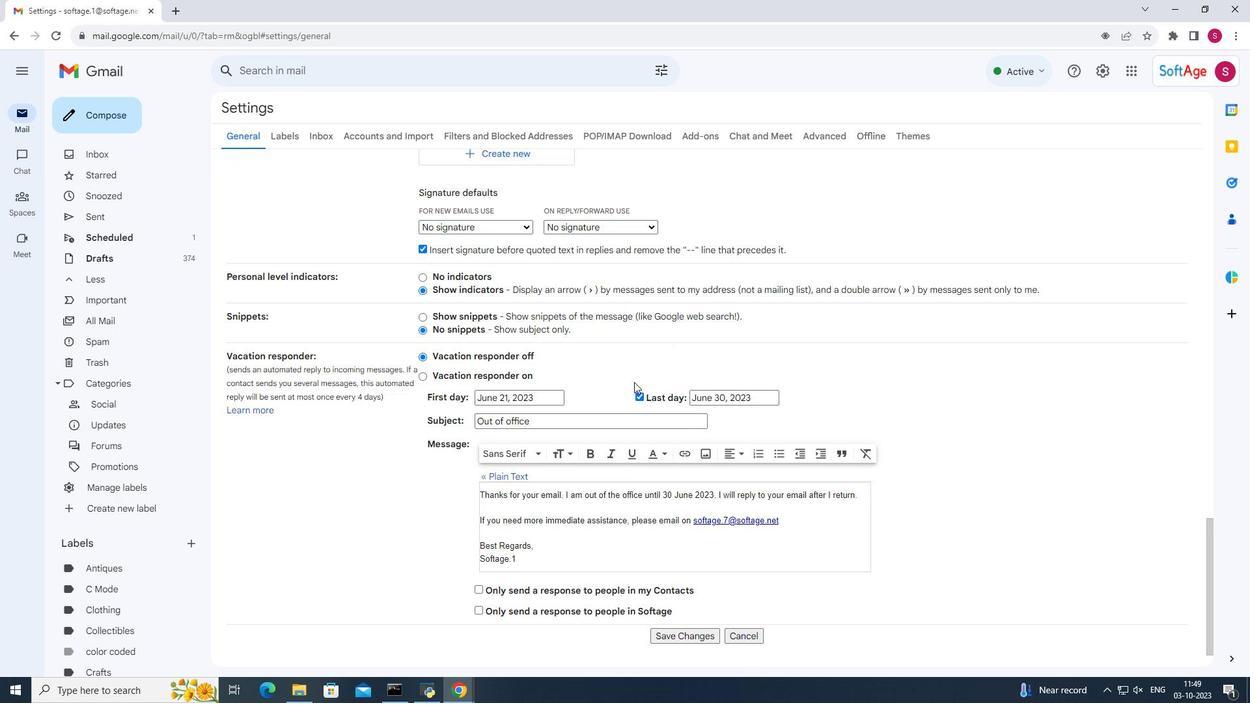 
Action: Mouse scrolled (634, 381) with delta (0, 0)
Screenshot: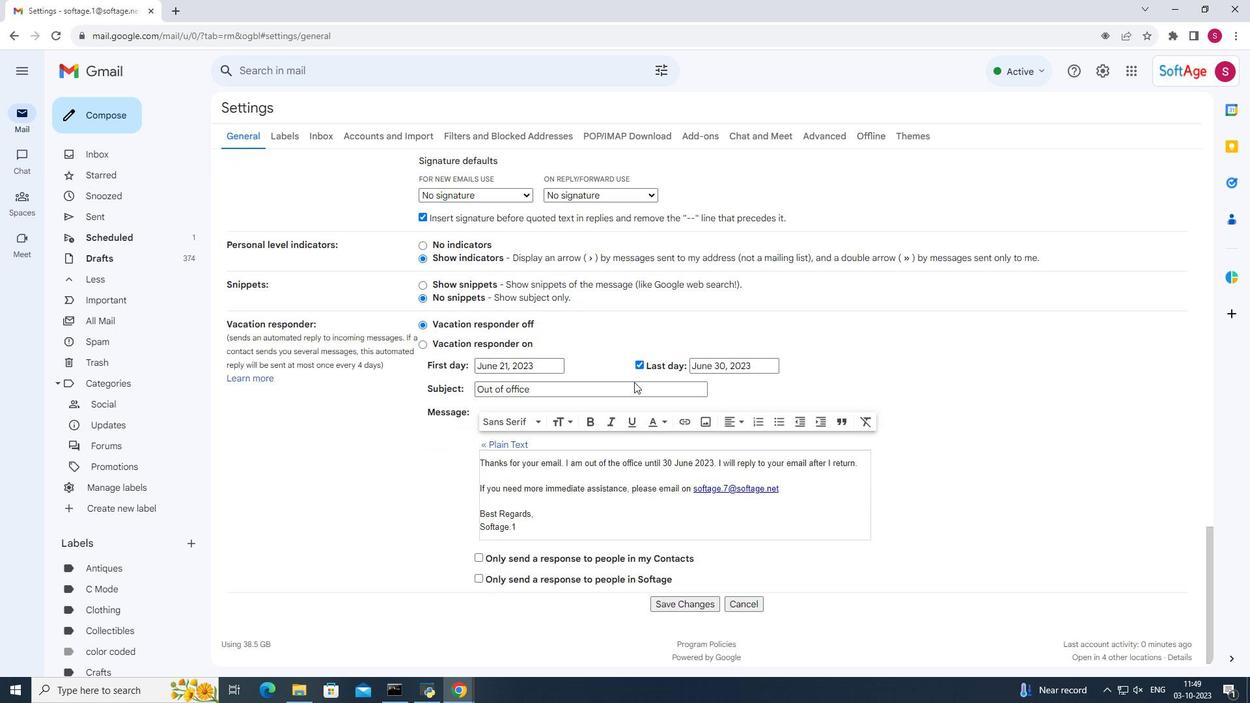 
Action: Mouse scrolled (634, 381) with delta (0, 0)
Screenshot: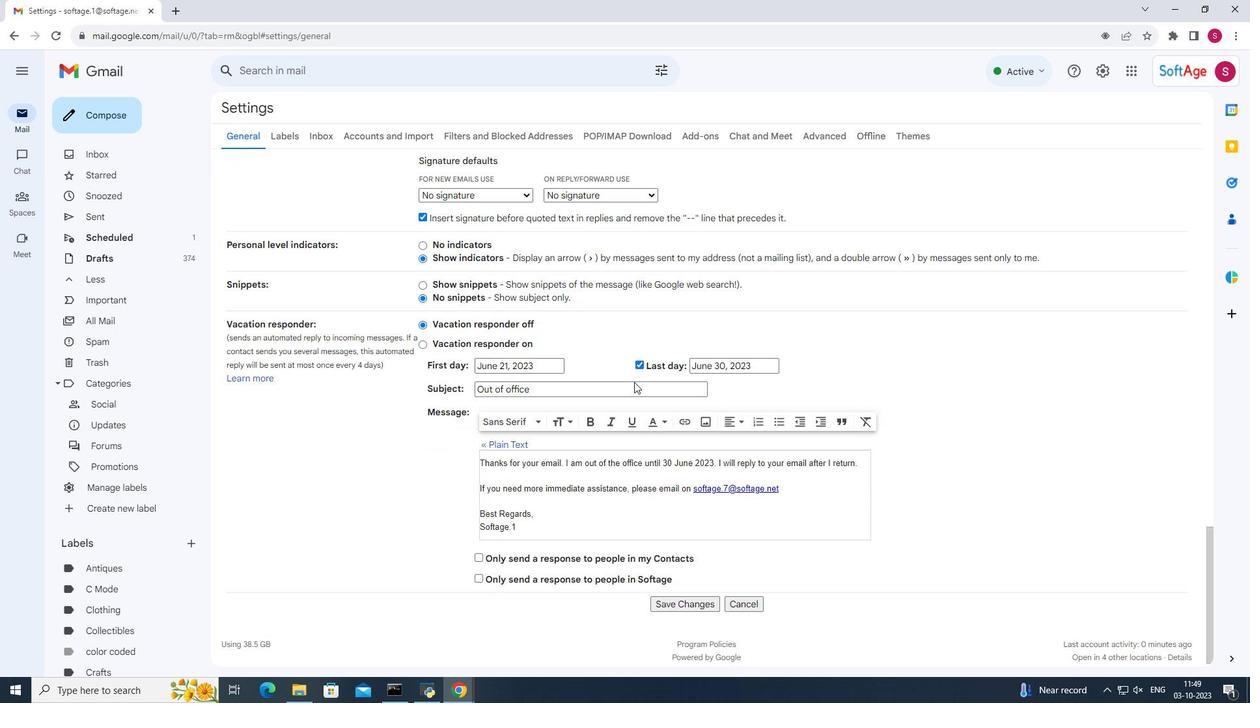 
Action: Mouse moved to (682, 594)
Screenshot: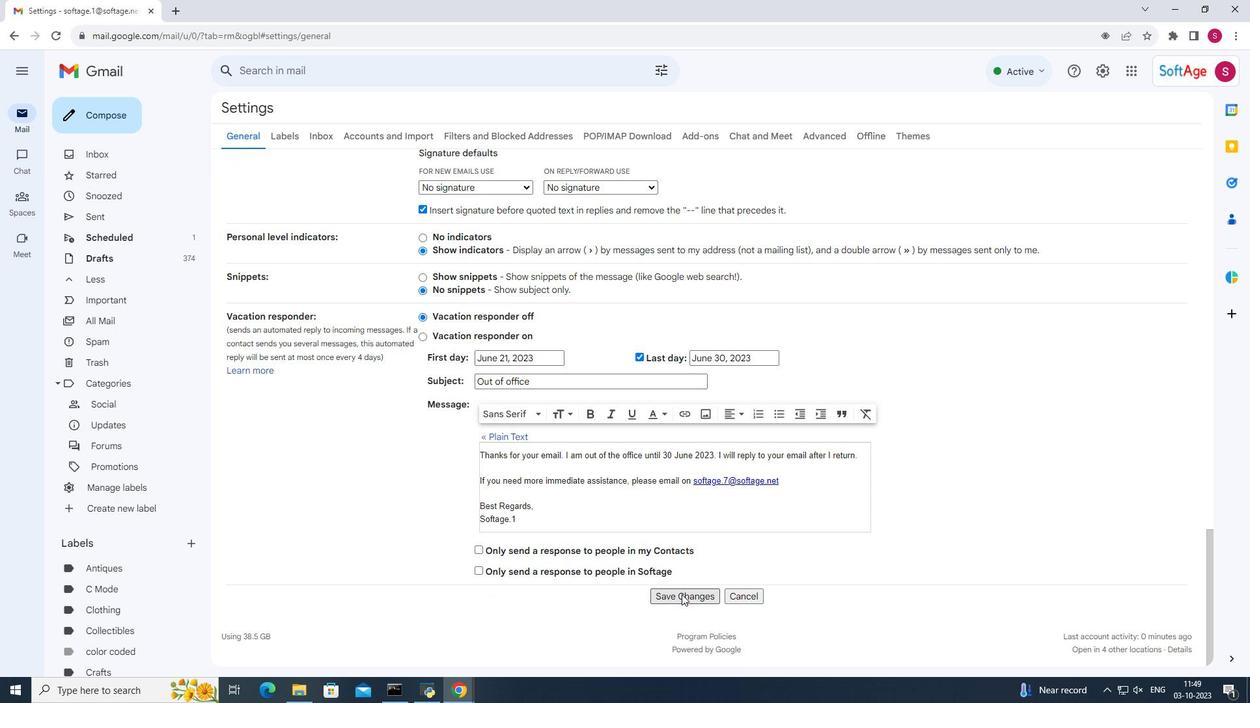 
Action: Mouse pressed left at (682, 594)
Screenshot: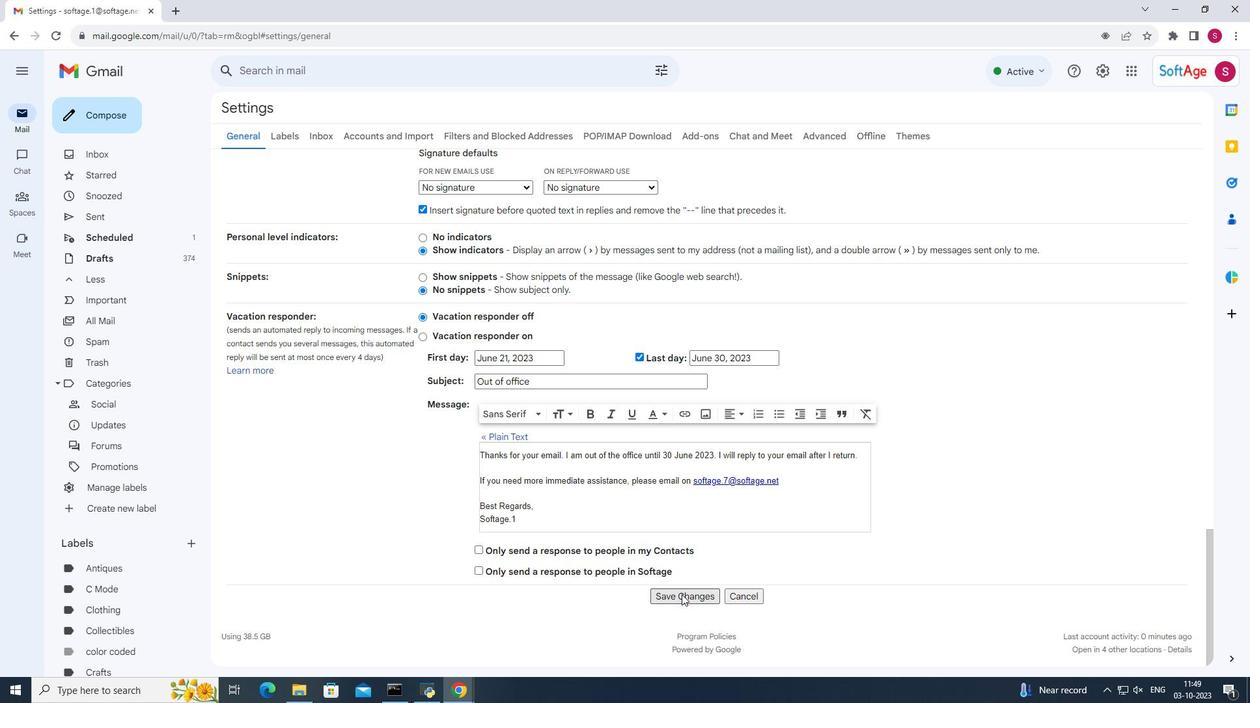 
Action: Mouse moved to (676, 591)
Screenshot: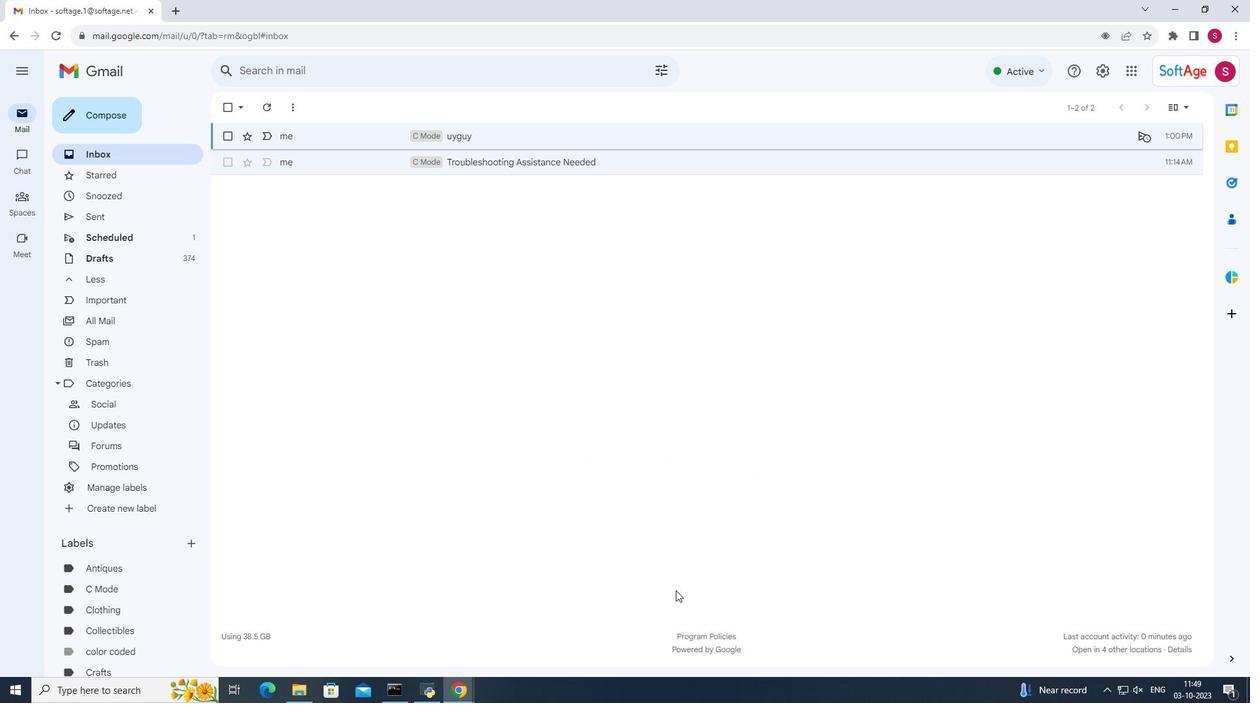 
